 Task: Find connections with filter location Rottweil with filter topic #SEMwith filter profile language English with filter current company HELLA with filter school Cochin University of Science & Technology, Kochi with filter industry Defense and Space Manufacturing with filter service category Cybersecurity with filter keywords title Executive Assistant
Action: Mouse moved to (276, 198)
Screenshot: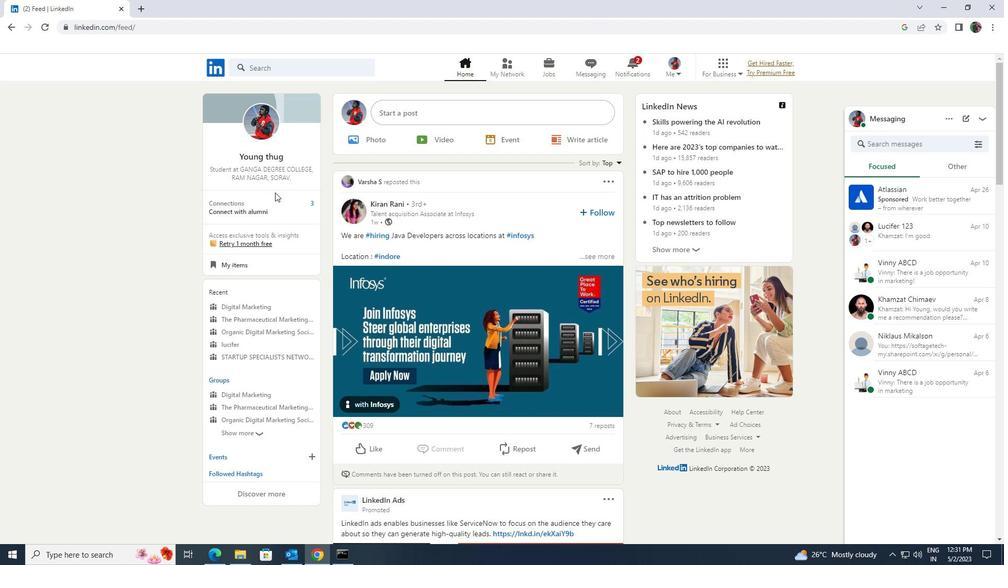 
Action: Mouse pressed left at (276, 198)
Screenshot: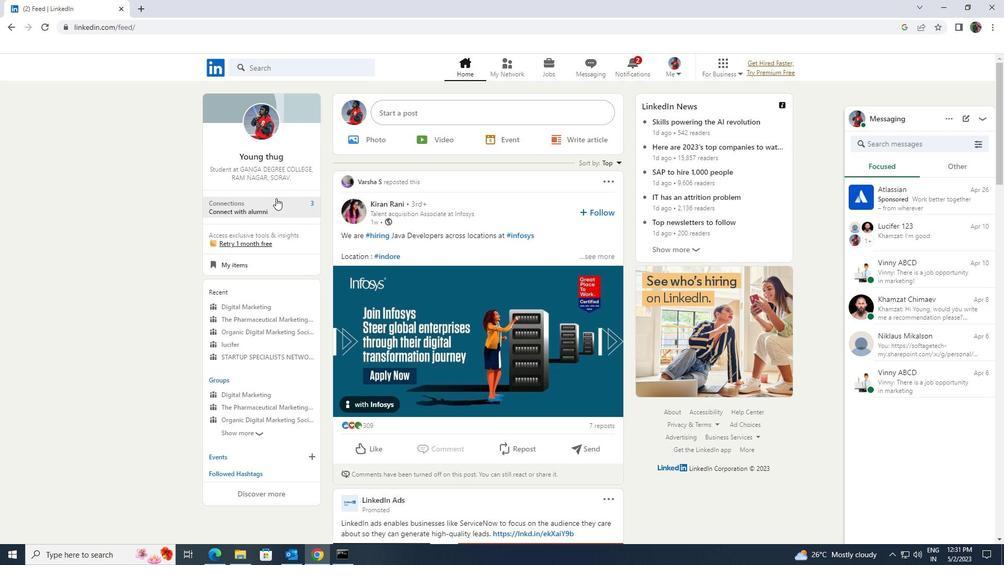 
Action: Mouse moved to (279, 124)
Screenshot: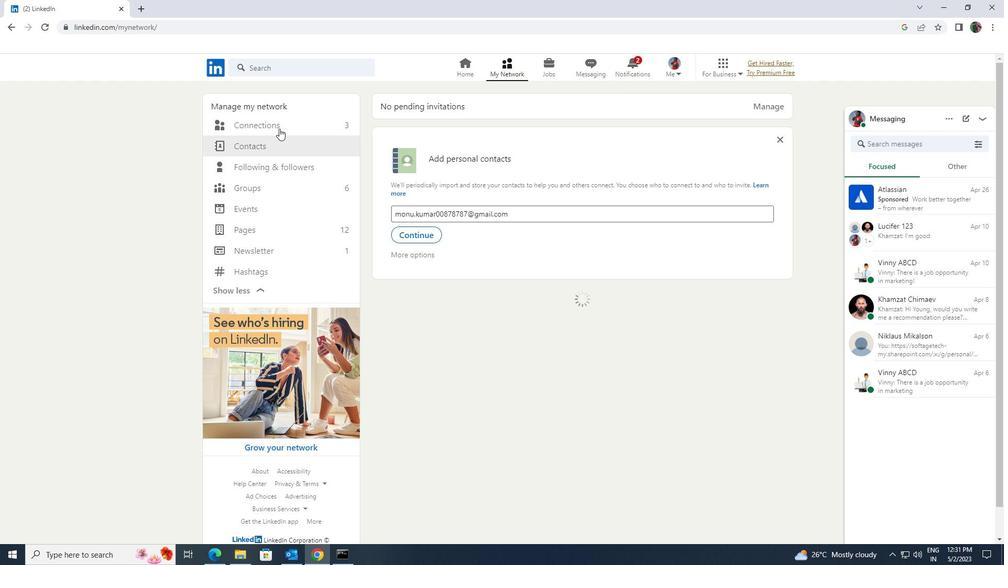 
Action: Mouse pressed left at (279, 124)
Screenshot: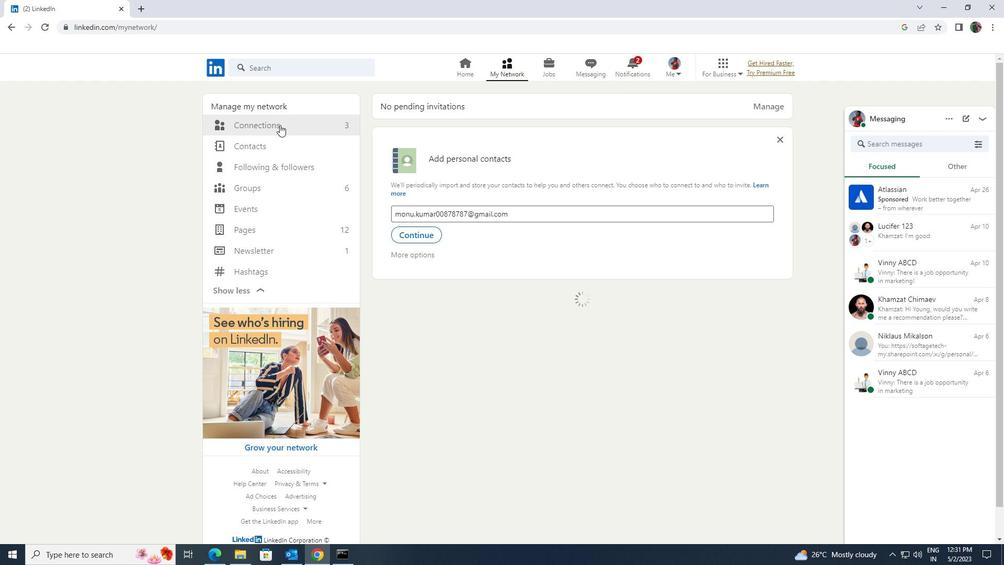 
Action: Mouse moved to (565, 126)
Screenshot: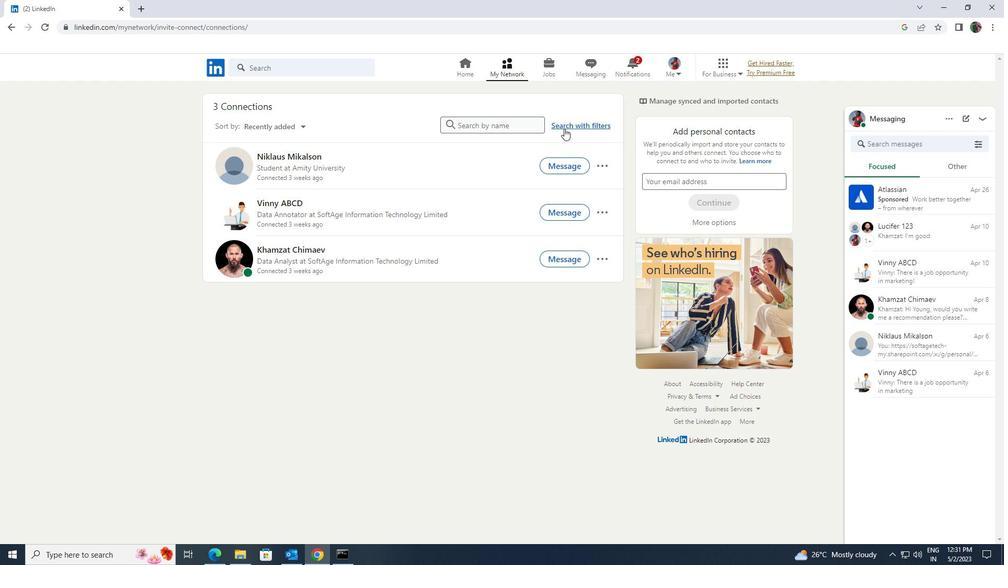 
Action: Mouse pressed left at (565, 126)
Screenshot: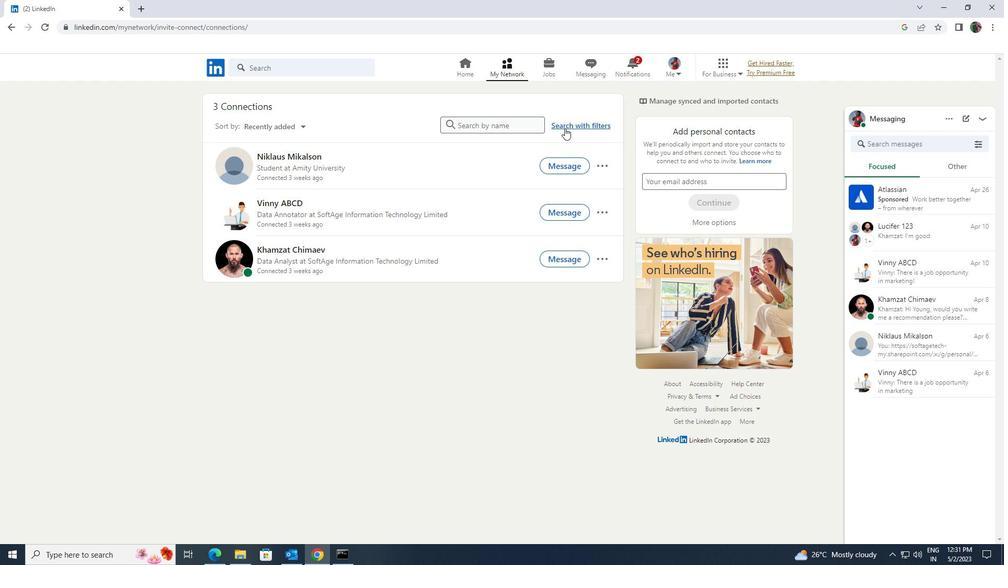 
Action: Mouse moved to (531, 98)
Screenshot: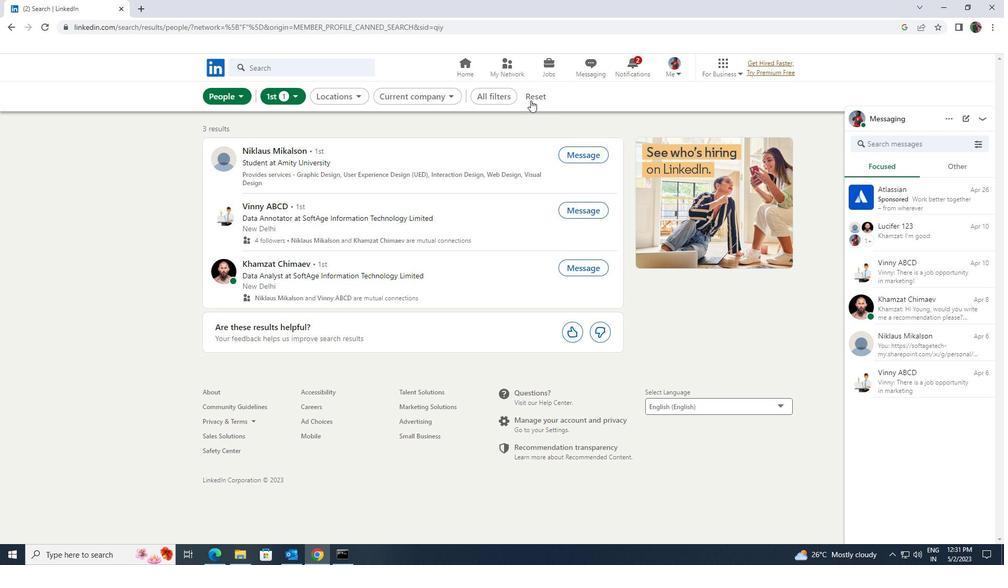 
Action: Mouse pressed left at (531, 98)
Screenshot: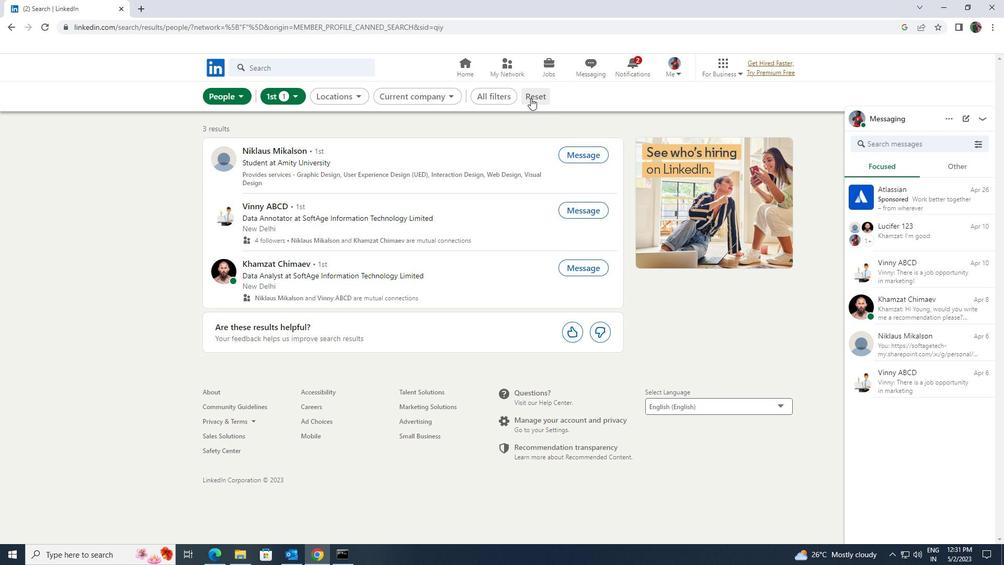 
Action: Mouse moved to (521, 96)
Screenshot: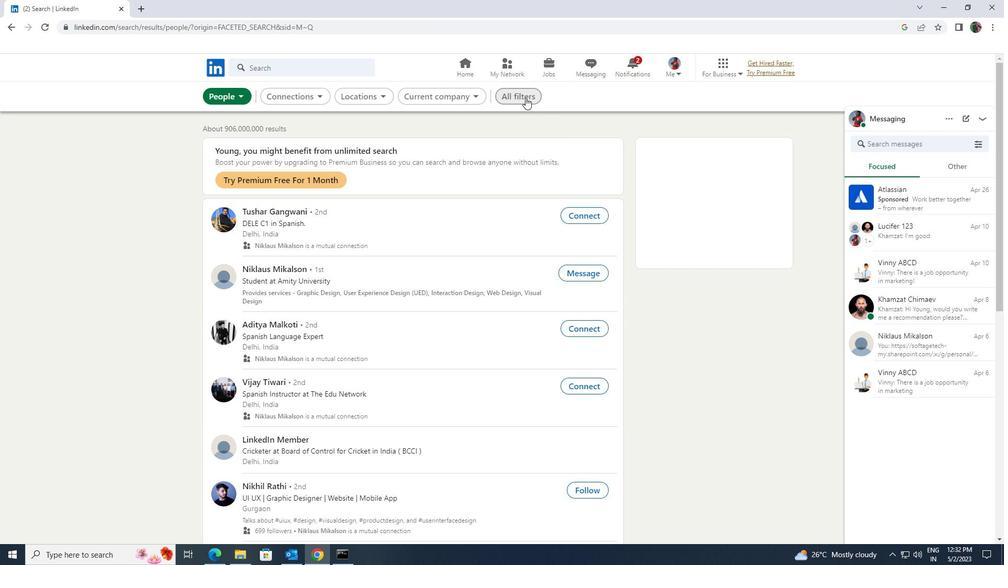 
Action: Mouse pressed left at (521, 96)
Screenshot: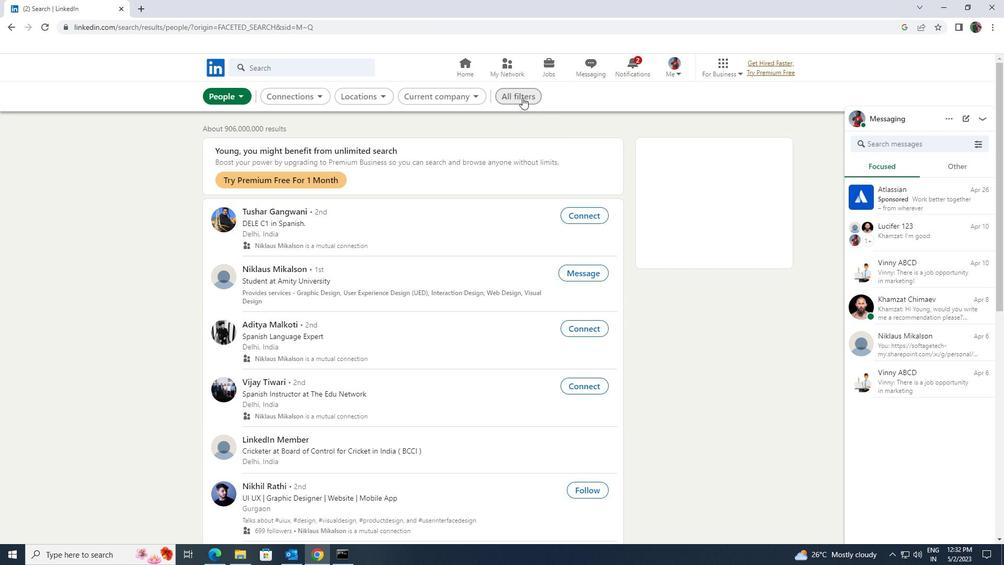 
Action: Mouse moved to (768, 363)
Screenshot: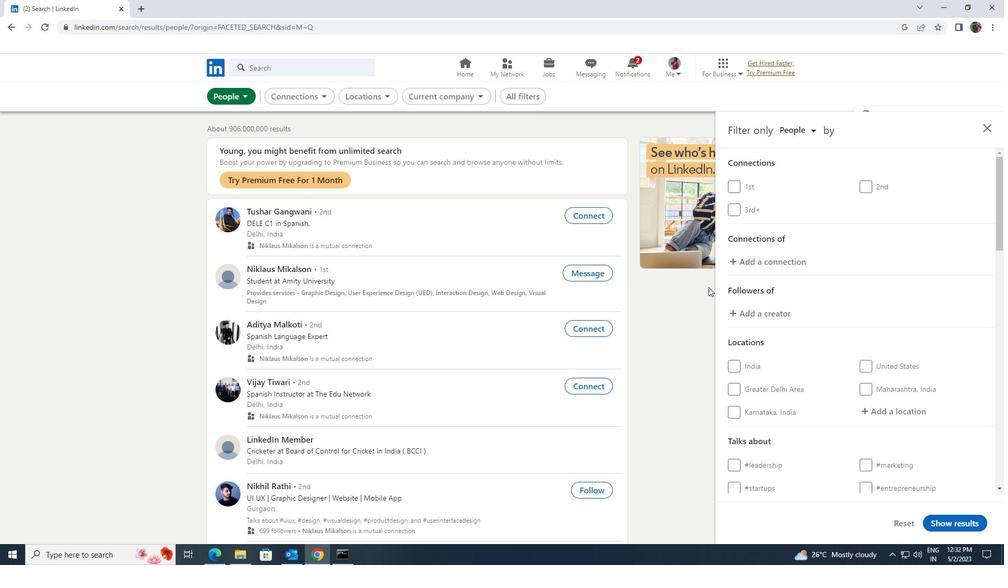 
Action: Mouse scrolled (768, 363) with delta (0, 0)
Screenshot: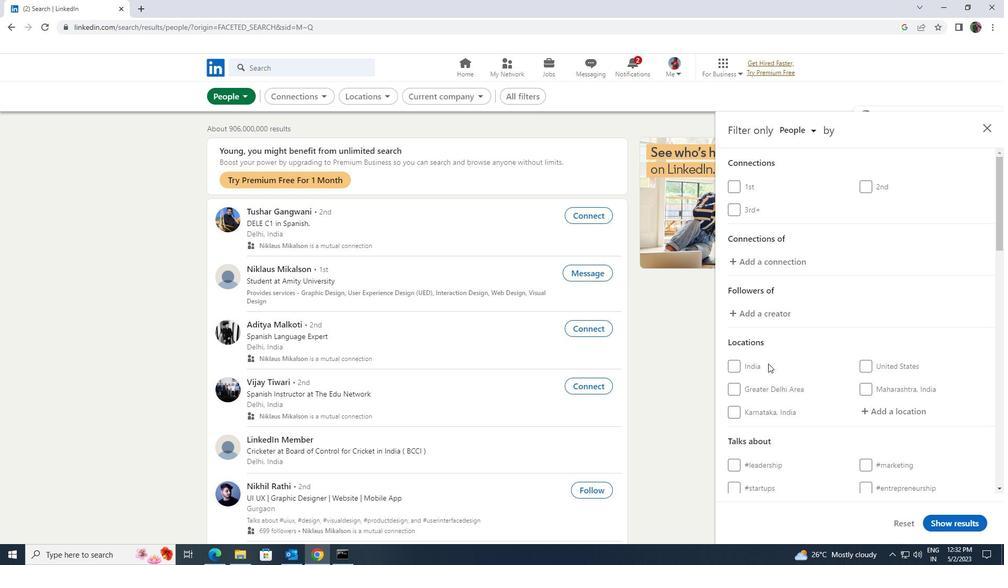 
Action: Mouse scrolled (768, 363) with delta (0, 0)
Screenshot: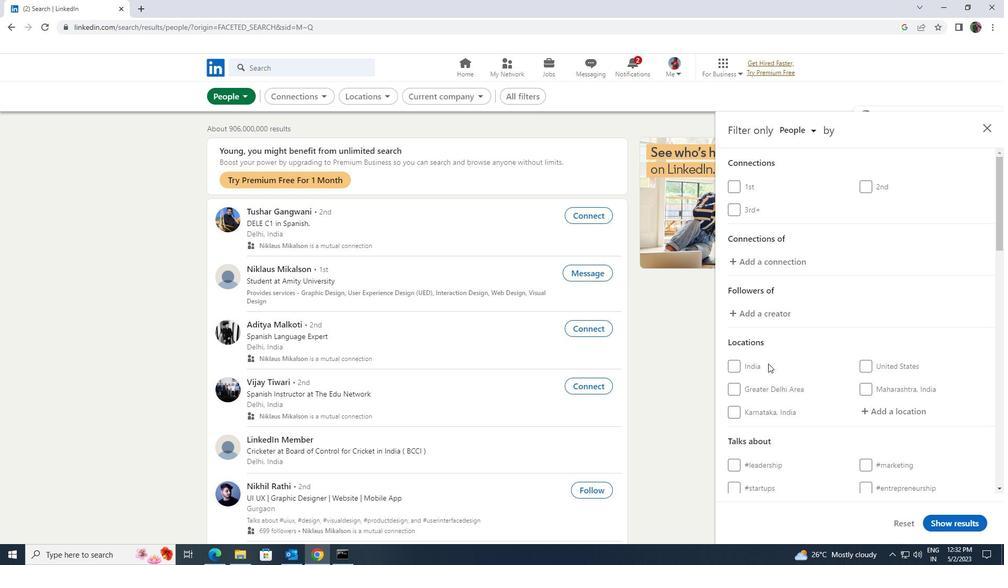 
Action: Mouse moved to (892, 308)
Screenshot: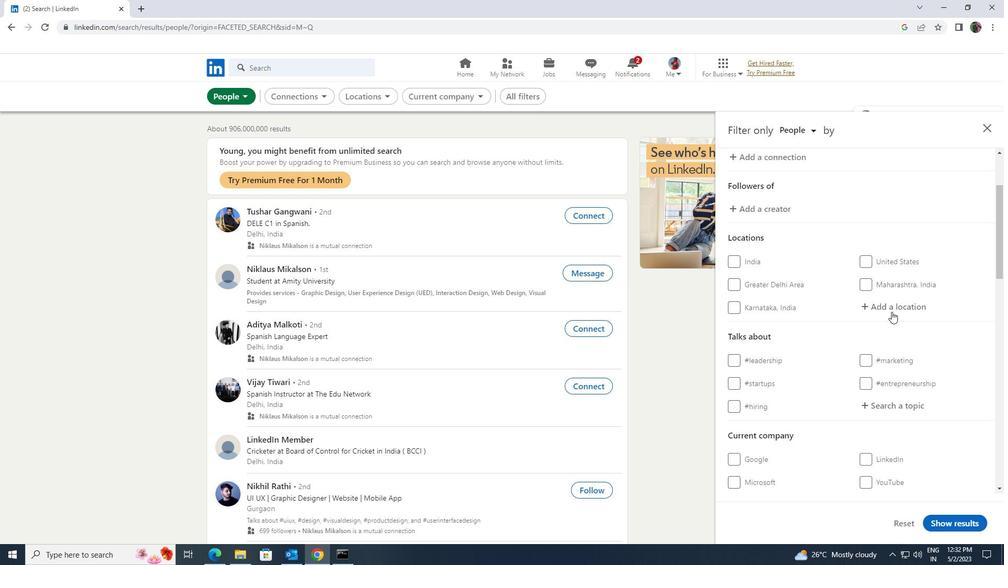 
Action: Mouse pressed left at (892, 308)
Screenshot: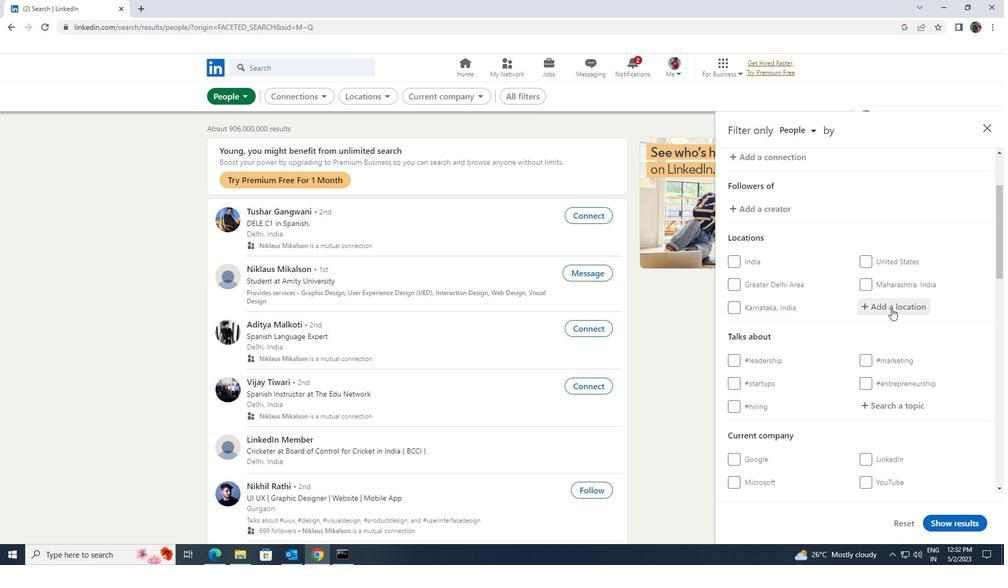 
Action: Key pressed <Key.shift><Key.shift><Key.shift><Key.shift>ROTTEW
Screenshot: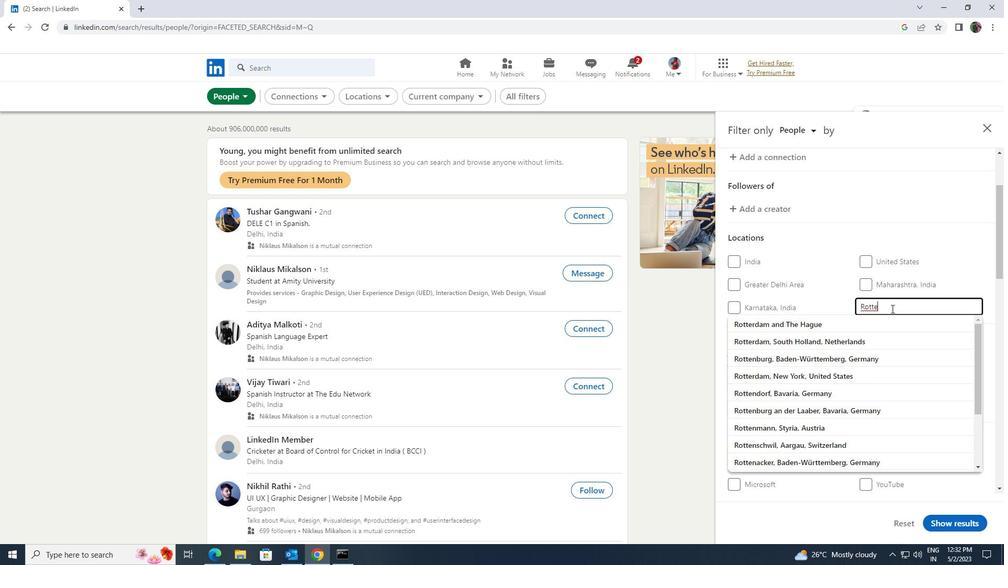 
Action: Mouse moved to (892, 308)
Screenshot: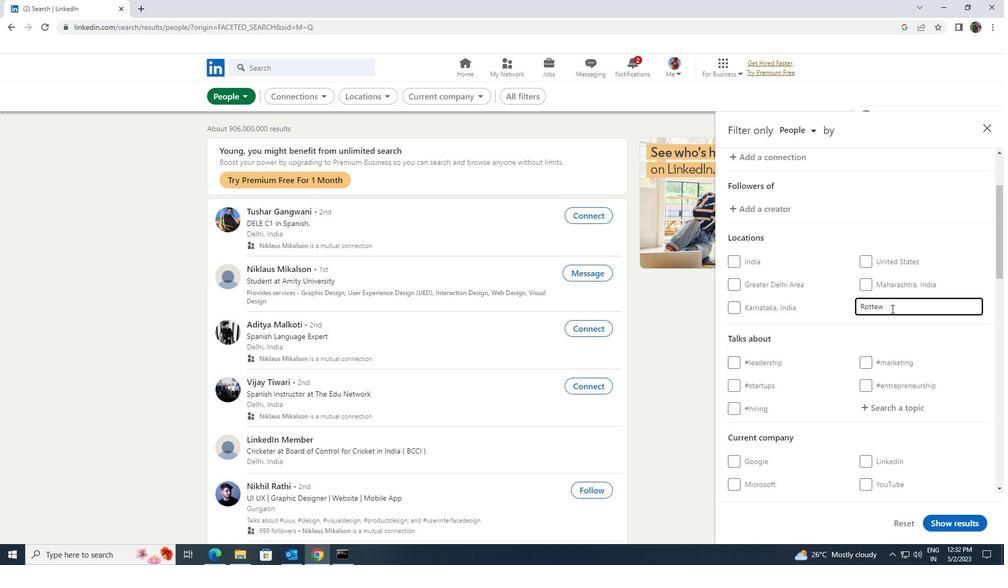 
Action: Key pressed <Key.backspace><Key.backspace>WE
Screenshot: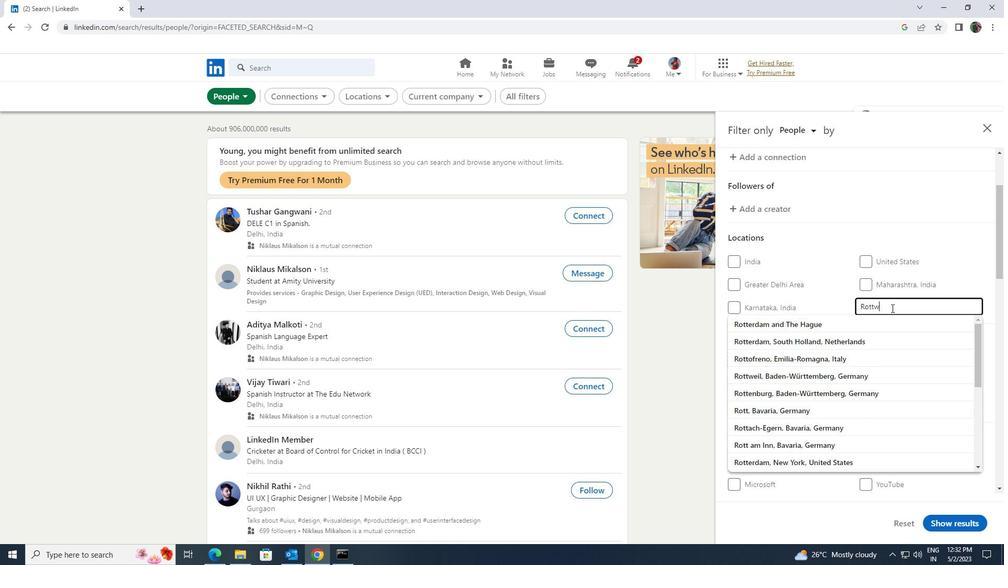
Action: Mouse moved to (882, 318)
Screenshot: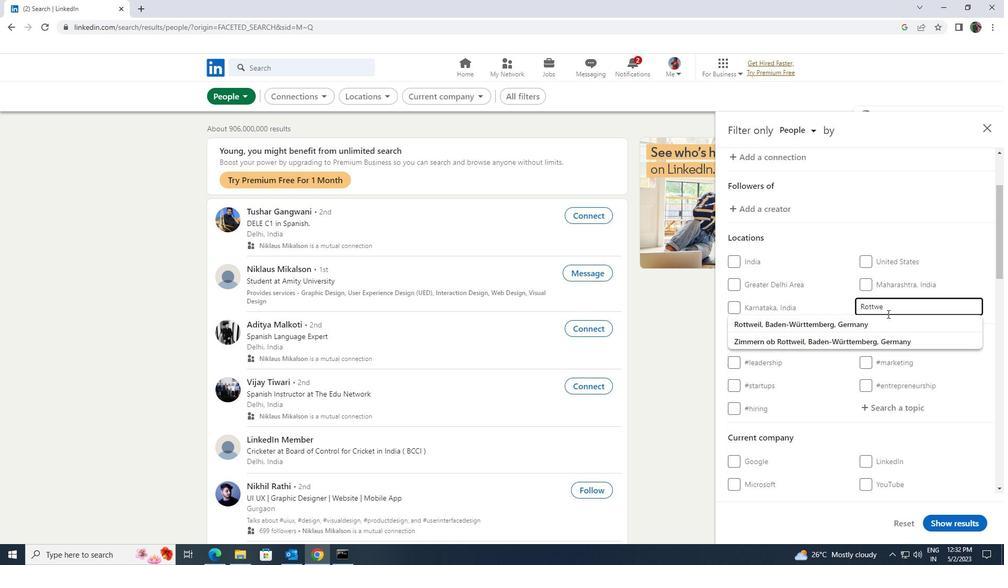 
Action: Mouse pressed left at (882, 318)
Screenshot: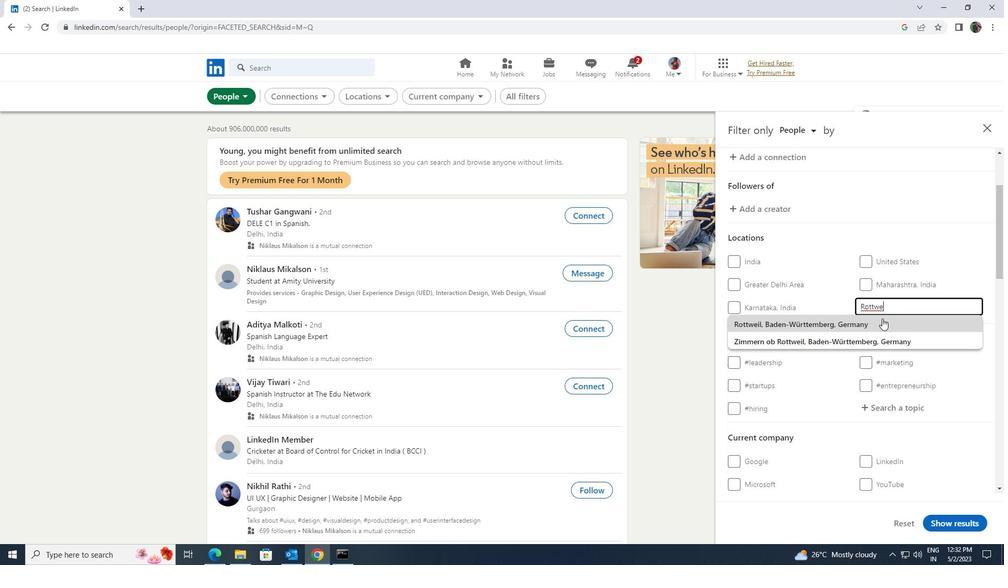 
Action: Mouse scrolled (882, 318) with delta (0, 0)
Screenshot: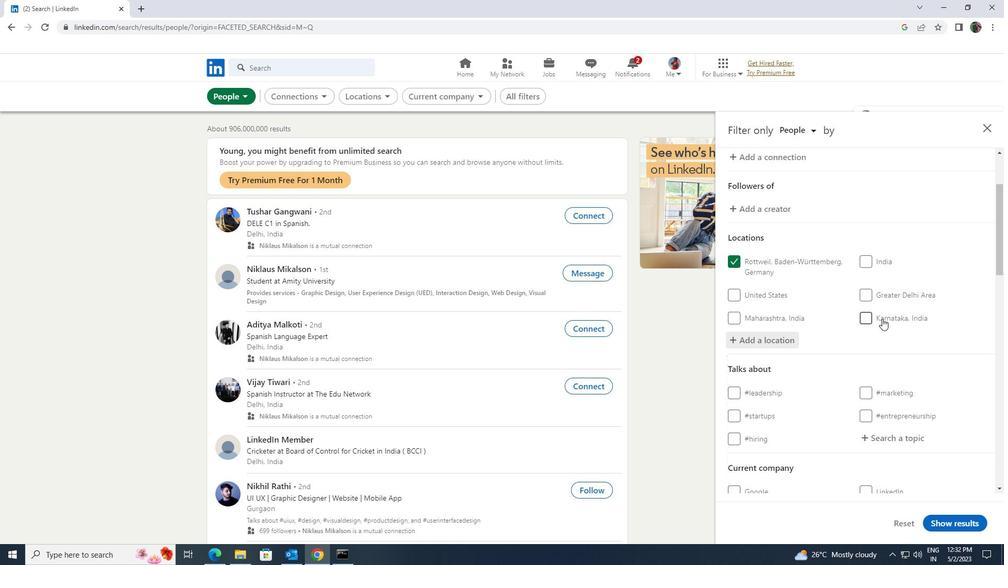 
Action: Mouse scrolled (882, 318) with delta (0, 0)
Screenshot: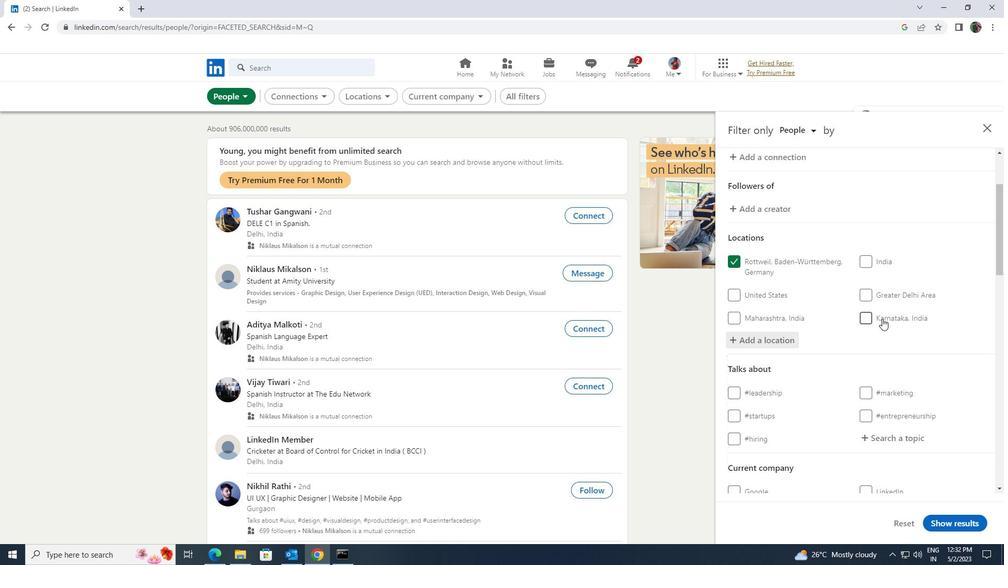 
Action: Mouse moved to (887, 328)
Screenshot: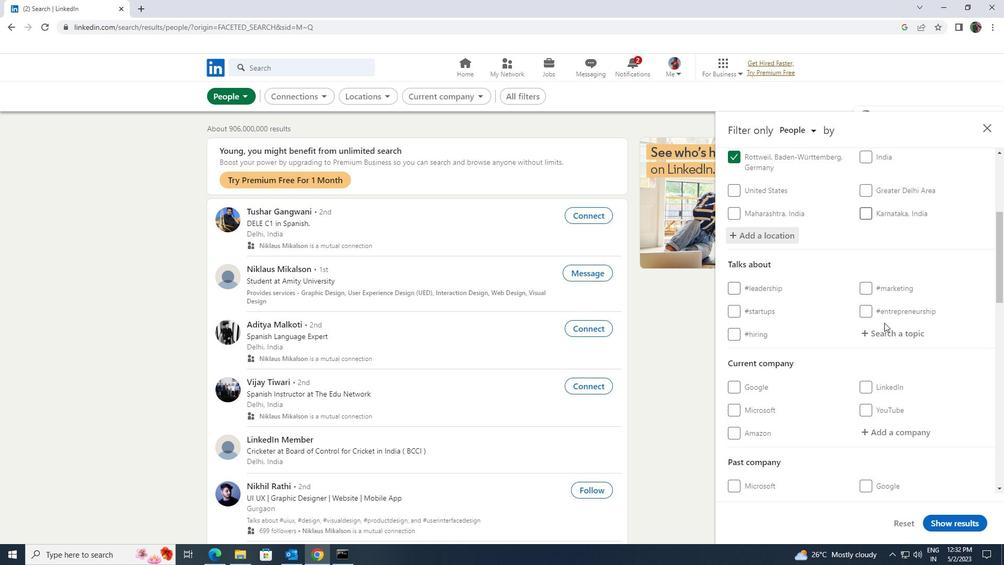 
Action: Mouse pressed left at (887, 328)
Screenshot: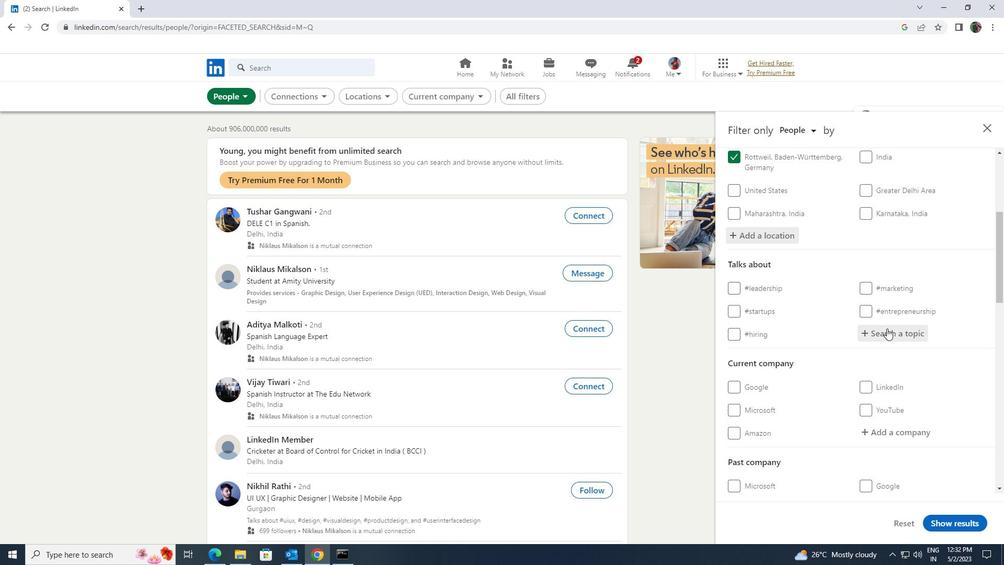 
Action: Key pressed <Key.shift>SEM
Screenshot: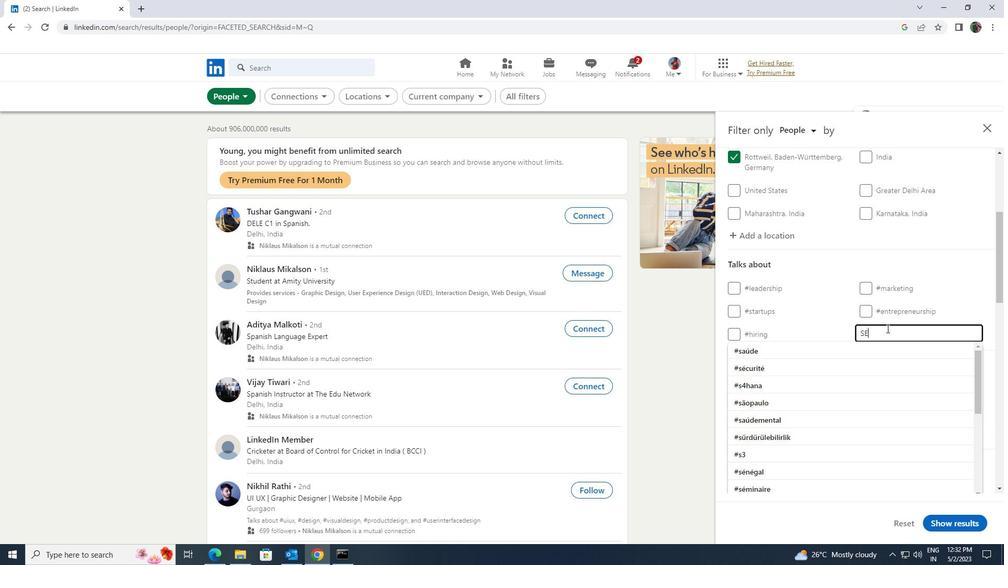 
Action: Mouse moved to (875, 344)
Screenshot: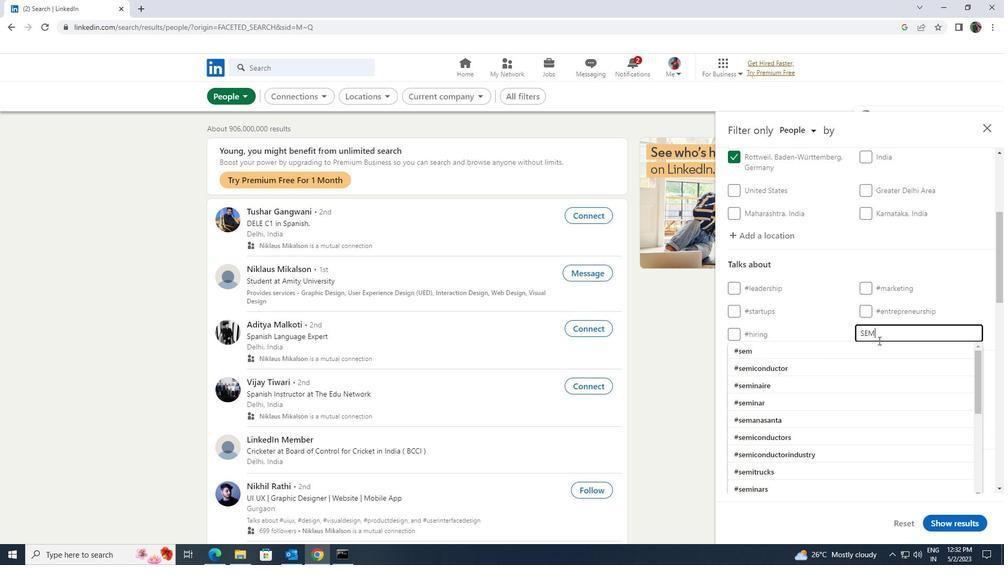 
Action: Mouse pressed left at (875, 344)
Screenshot: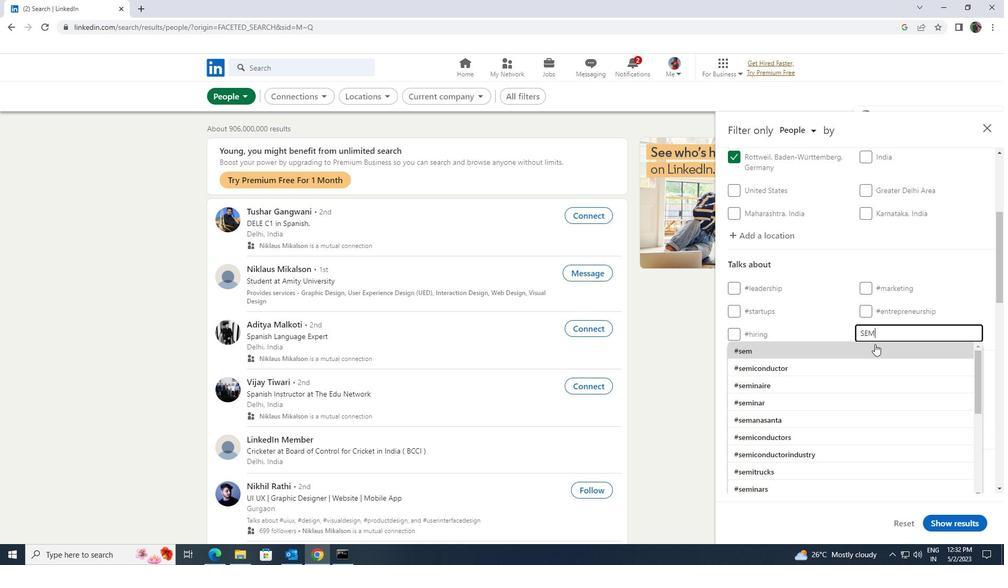 
Action: Mouse scrolled (875, 343) with delta (0, 0)
Screenshot: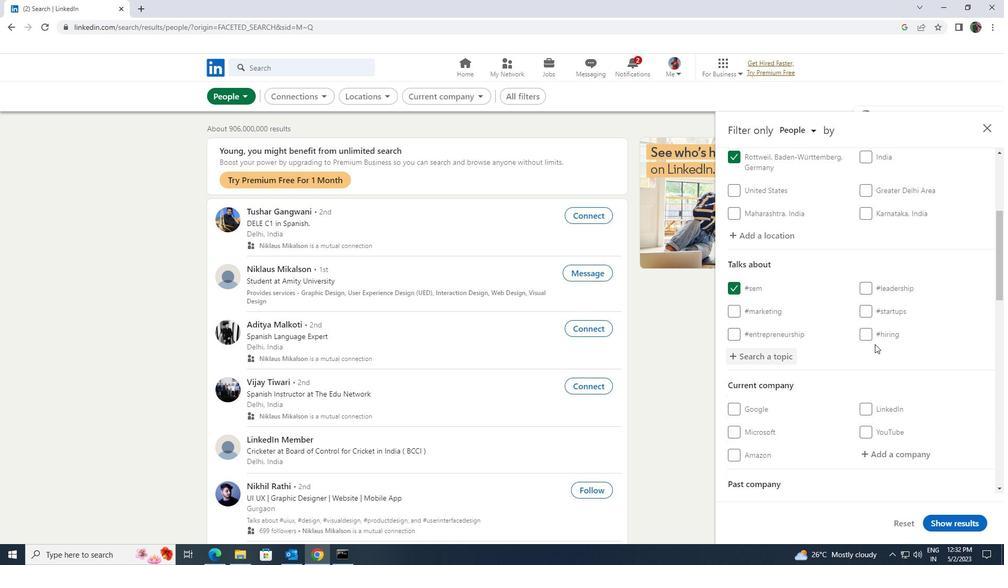 
Action: Mouse scrolled (875, 343) with delta (0, 0)
Screenshot: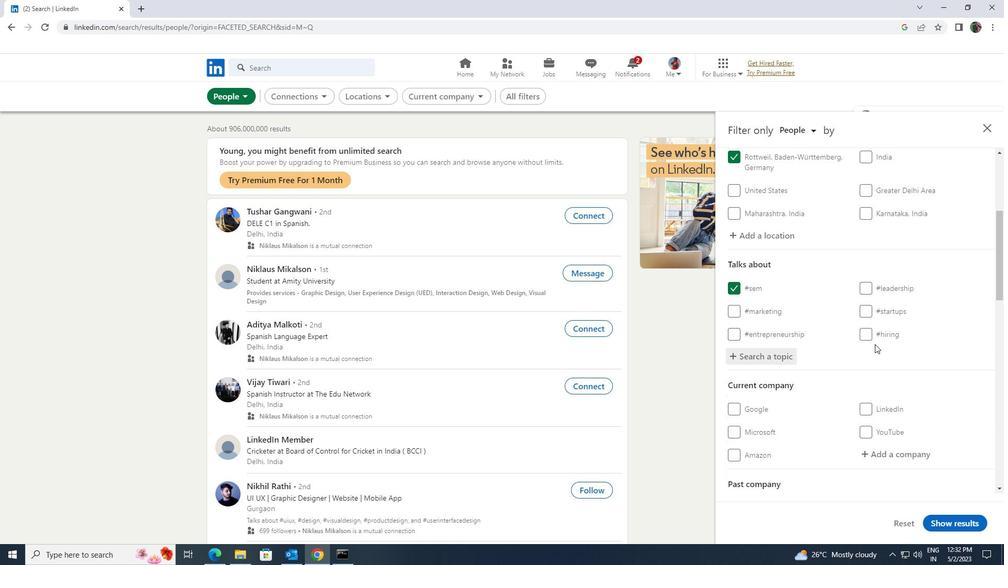 
Action: Mouse scrolled (875, 343) with delta (0, 0)
Screenshot: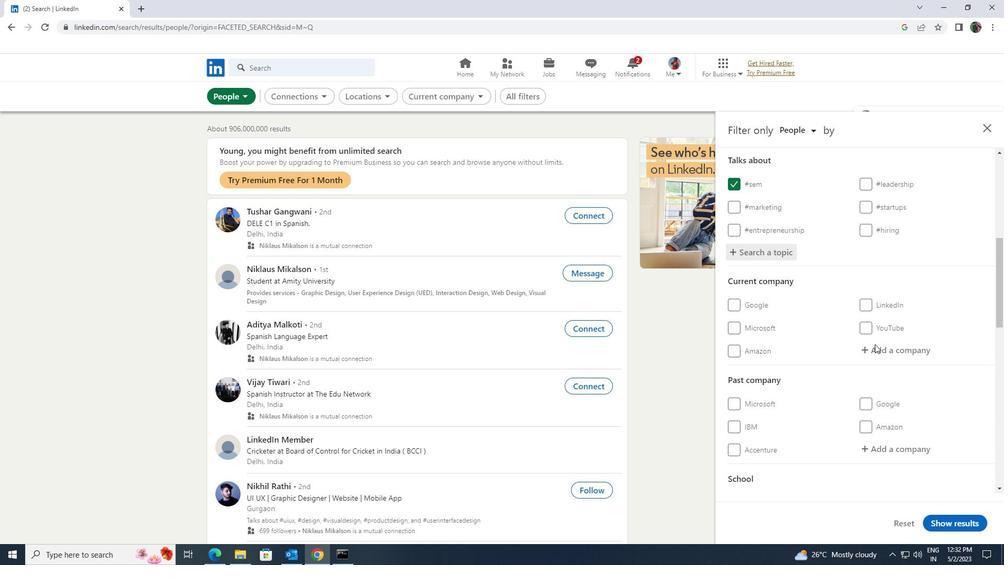 
Action: Mouse scrolled (875, 343) with delta (0, 0)
Screenshot: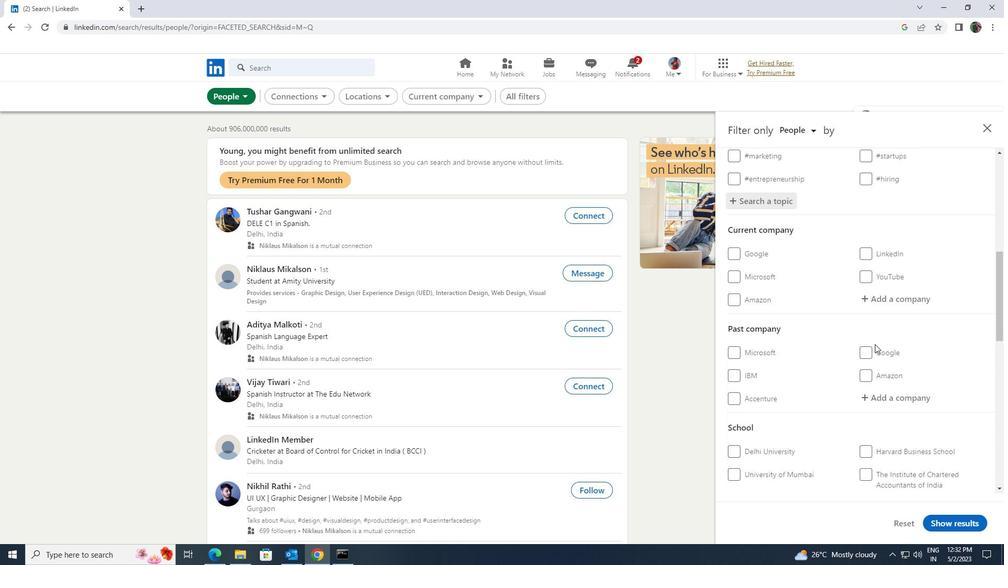 
Action: Mouse scrolled (875, 343) with delta (0, 0)
Screenshot: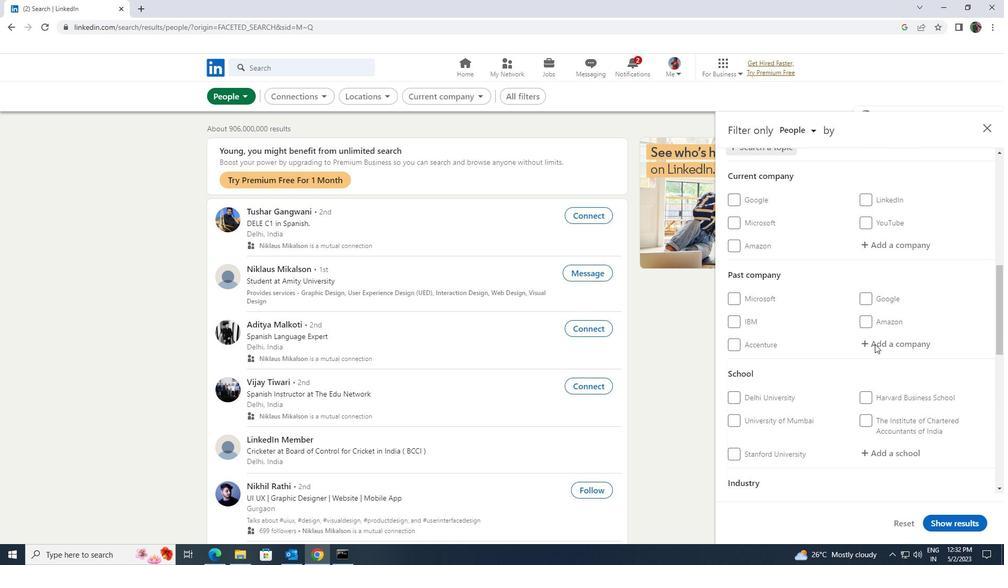 
Action: Mouse scrolled (875, 343) with delta (0, 0)
Screenshot: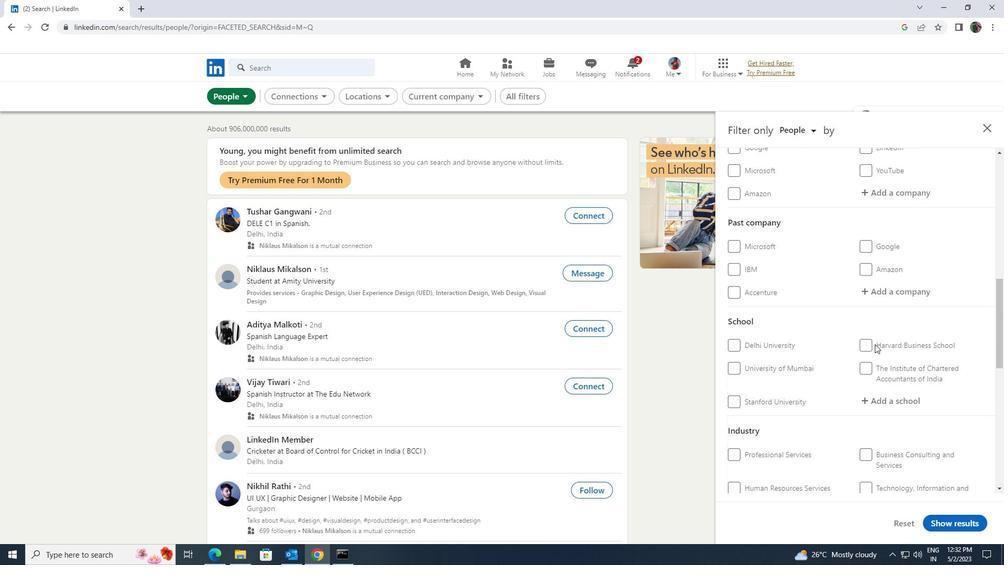 
Action: Mouse scrolled (875, 343) with delta (0, 0)
Screenshot: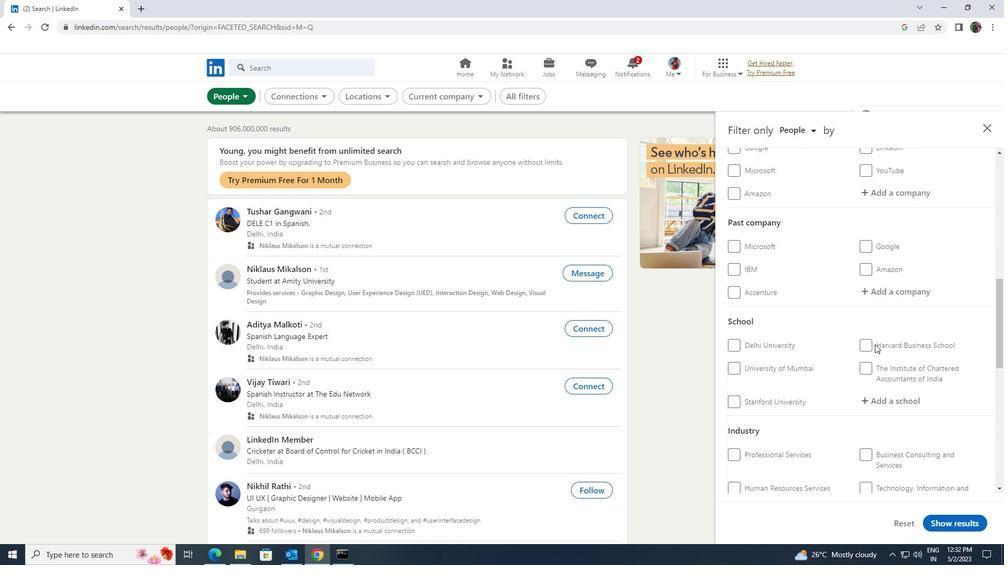 
Action: Mouse scrolled (875, 343) with delta (0, 0)
Screenshot: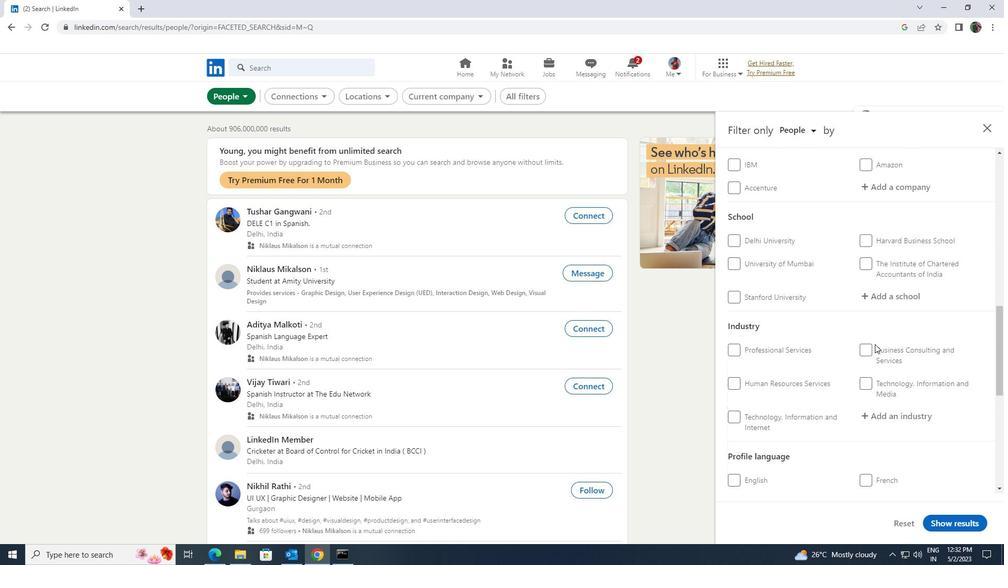 
Action: Mouse moved to (735, 426)
Screenshot: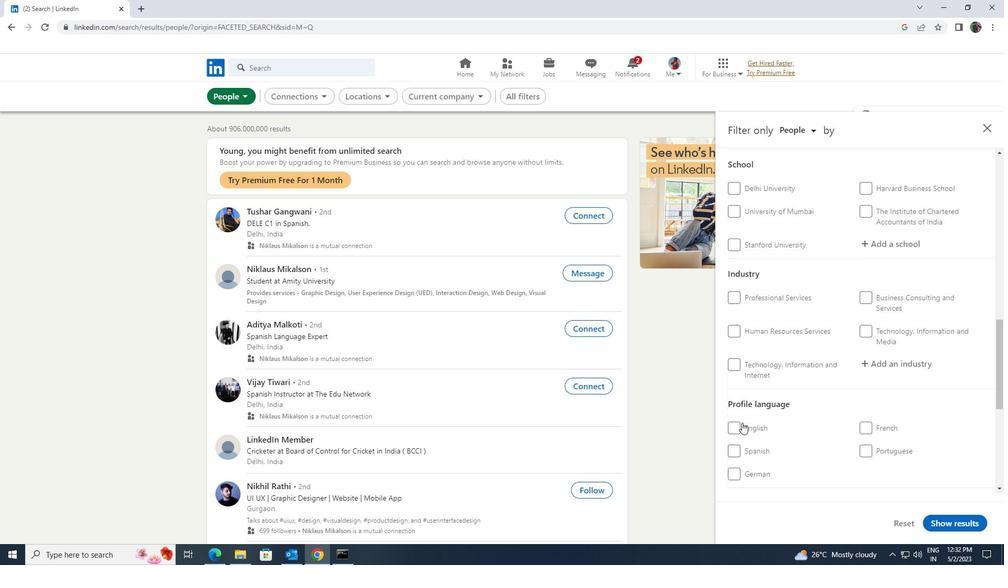 
Action: Mouse pressed left at (735, 426)
Screenshot: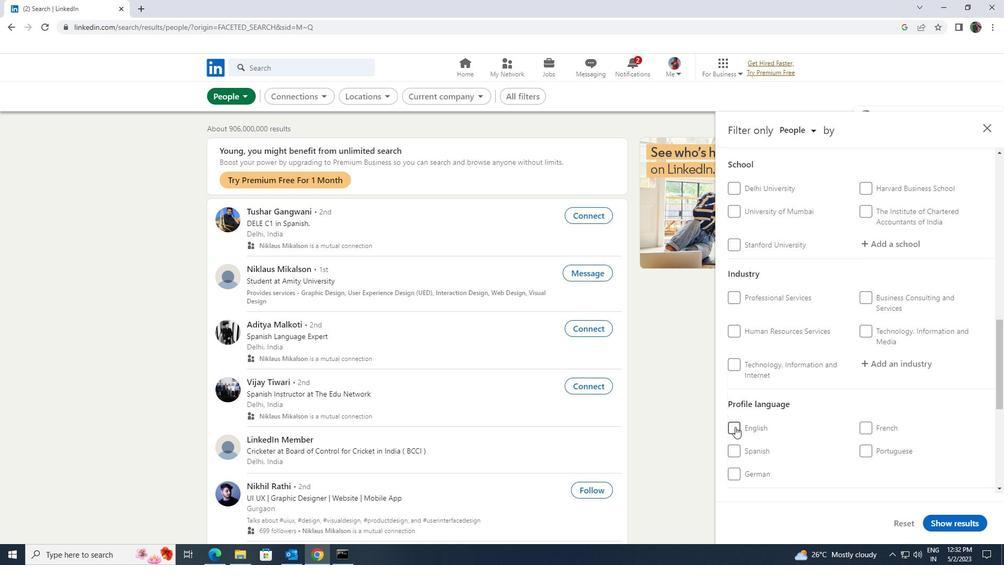 
Action: Mouse moved to (866, 416)
Screenshot: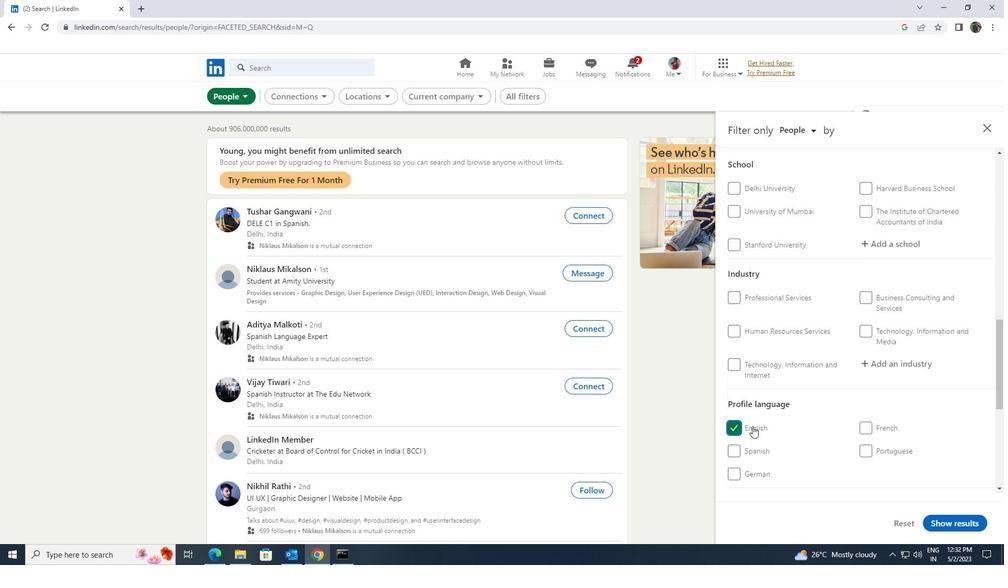 
Action: Mouse scrolled (866, 416) with delta (0, 0)
Screenshot: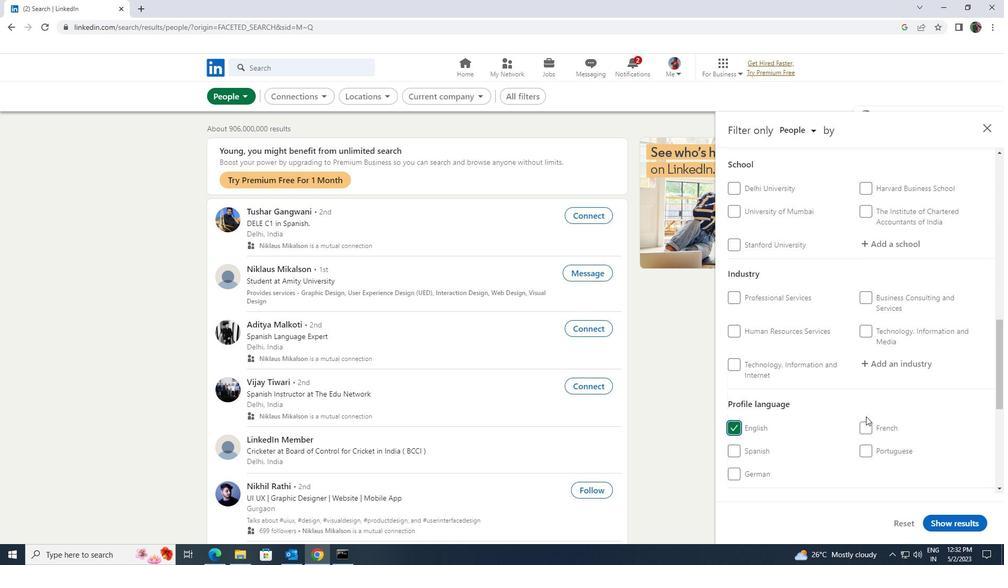
Action: Mouse scrolled (866, 416) with delta (0, 0)
Screenshot: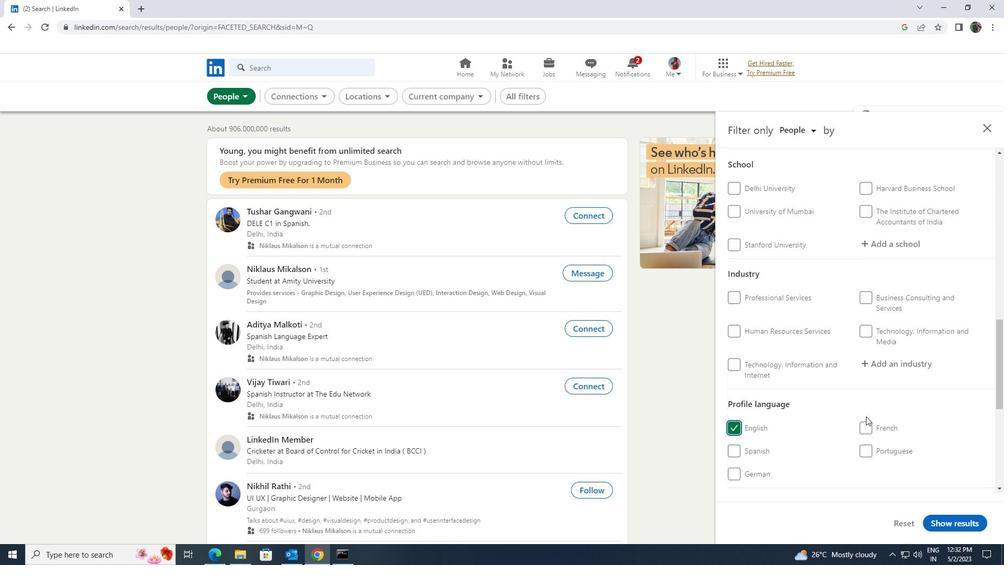 
Action: Mouse scrolled (866, 416) with delta (0, 0)
Screenshot: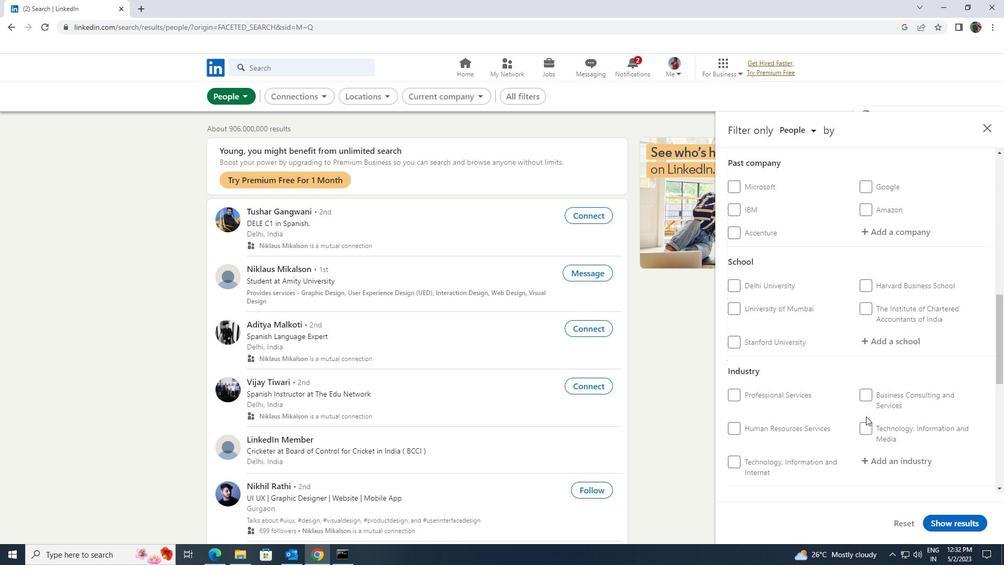 
Action: Mouse scrolled (866, 416) with delta (0, 0)
Screenshot: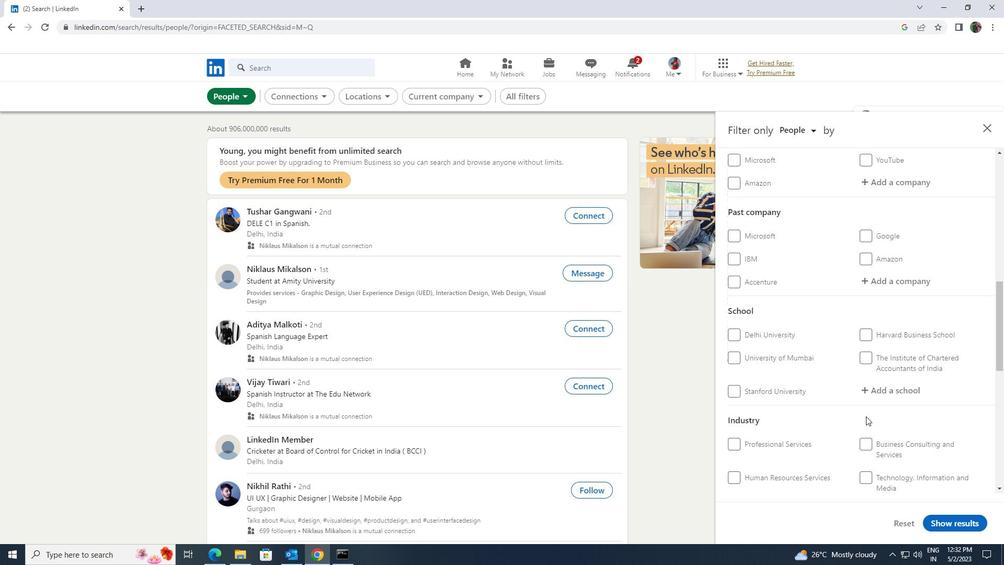 
Action: Mouse scrolled (866, 416) with delta (0, 0)
Screenshot: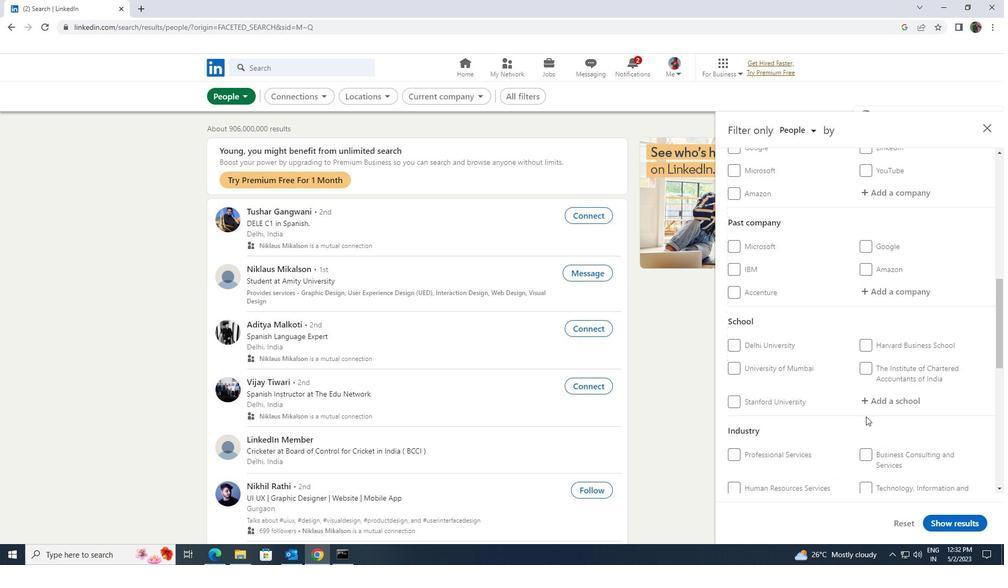 
Action: Mouse scrolled (866, 416) with delta (0, 0)
Screenshot: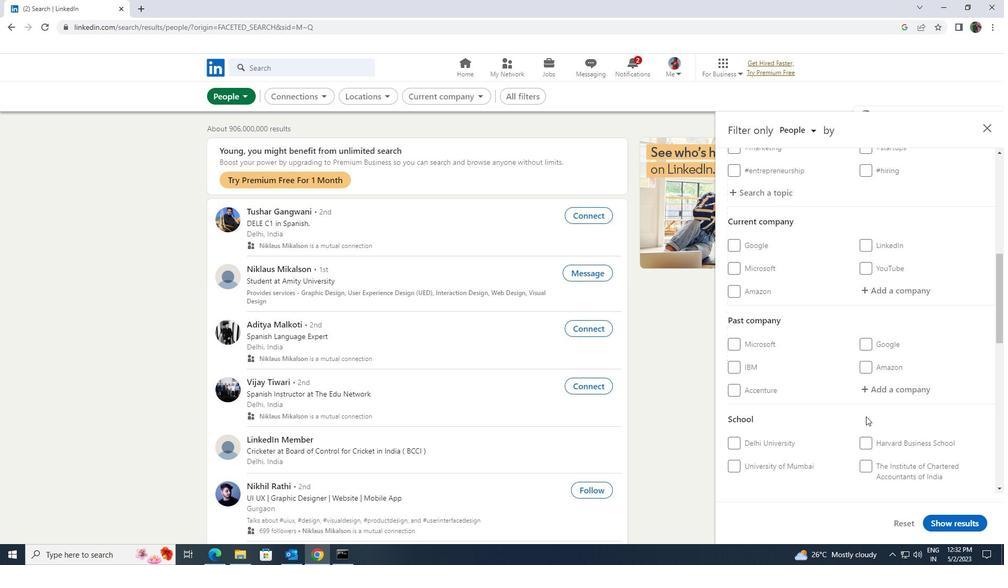 
Action: Mouse scrolled (866, 416) with delta (0, 0)
Screenshot: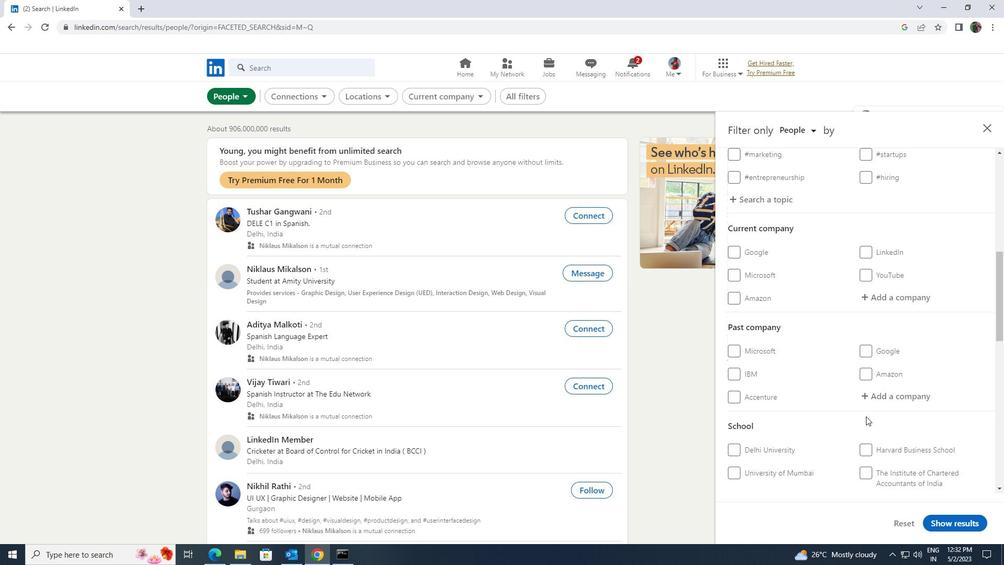 
Action: Mouse moved to (865, 399)
Screenshot: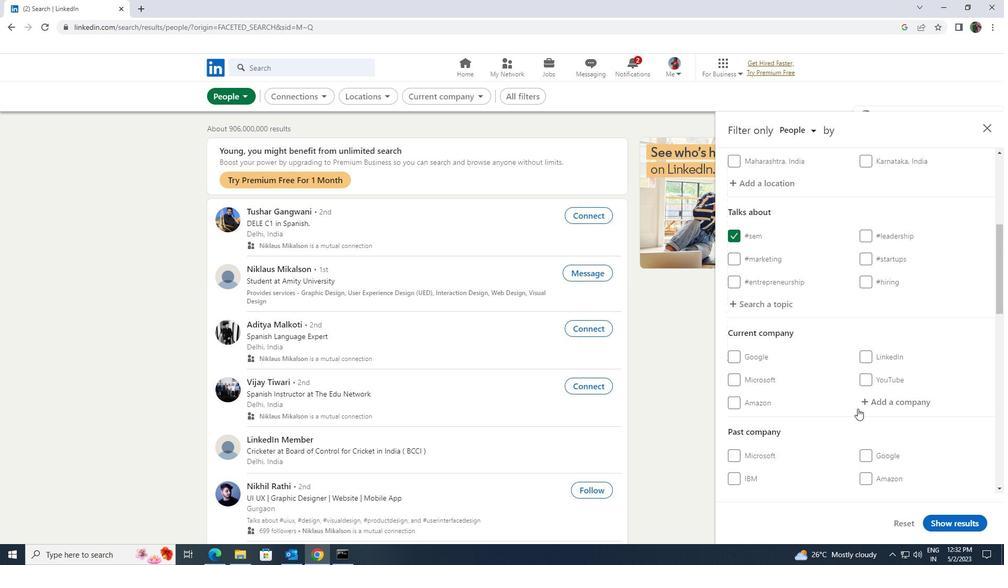 
Action: Mouse pressed left at (865, 399)
Screenshot: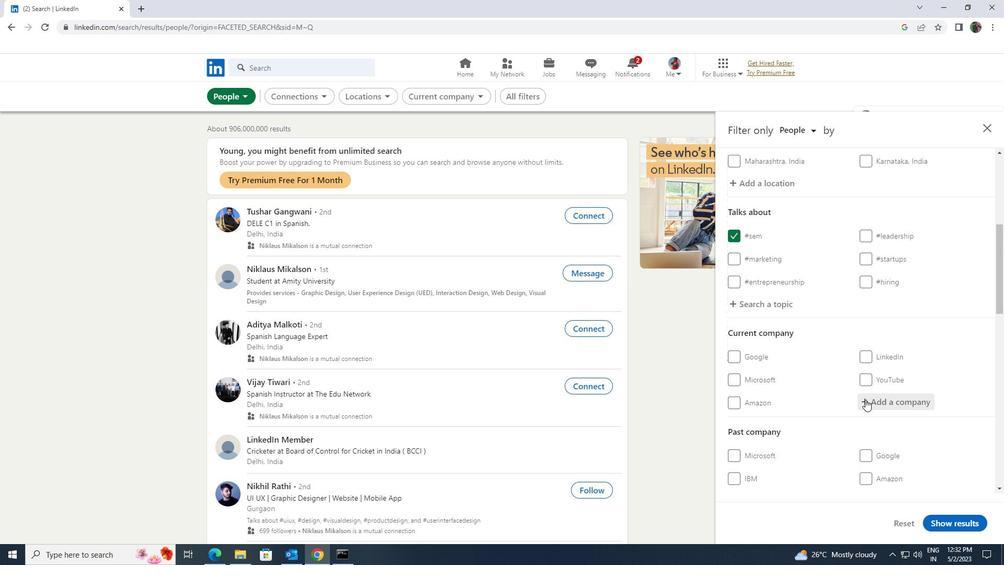 
Action: Key pressed <Key.shift>HELLA
Screenshot: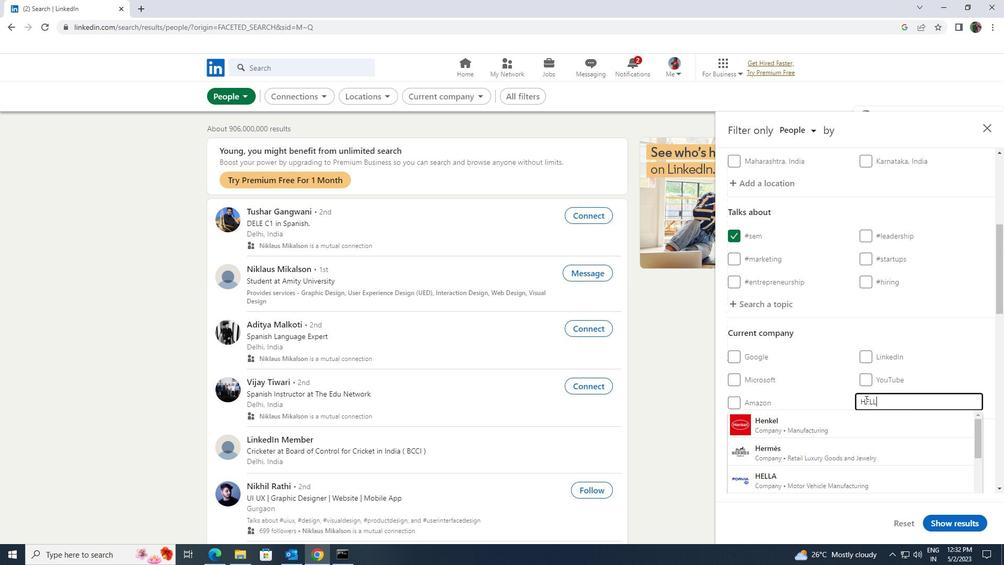 
Action: Mouse moved to (863, 414)
Screenshot: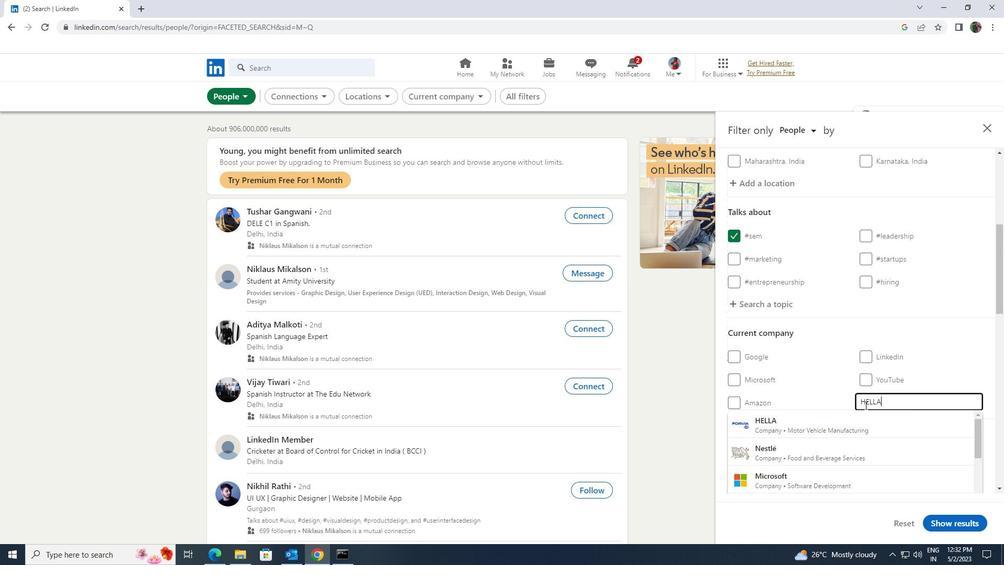 
Action: Mouse pressed left at (863, 414)
Screenshot: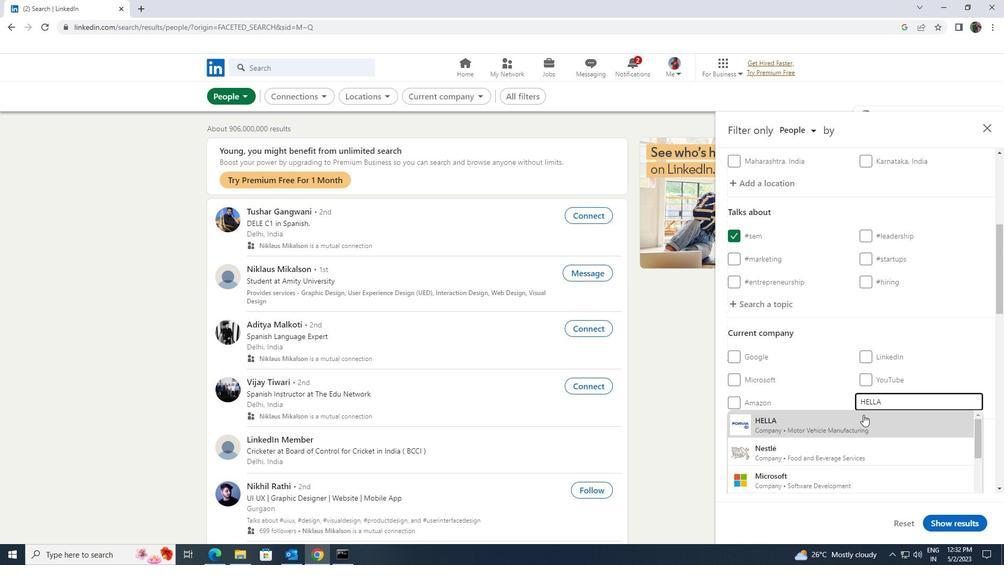 
Action: Mouse scrolled (863, 414) with delta (0, 0)
Screenshot: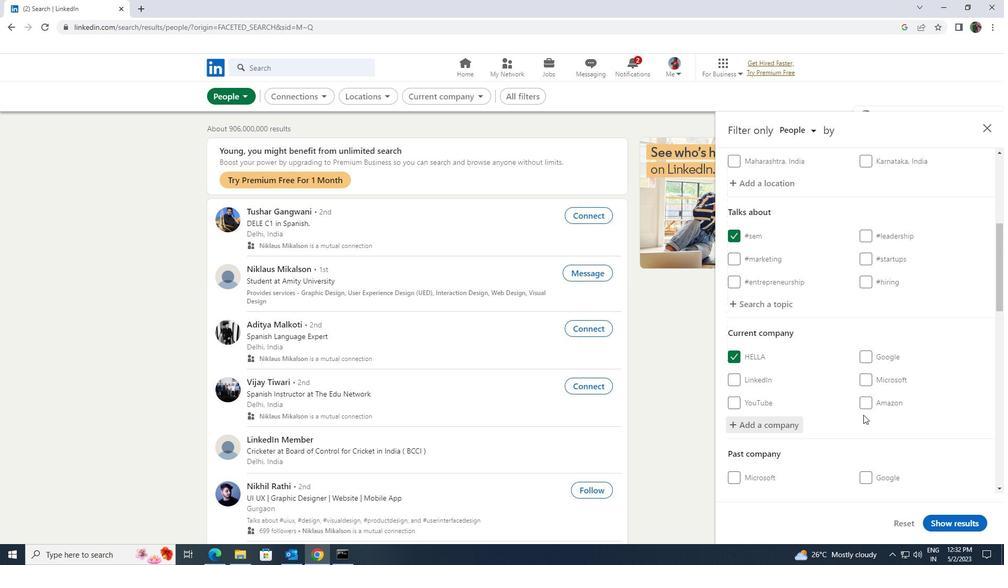 
Action: Mouse scrolled (863, 414) with delta (0, 0)
Screenshot: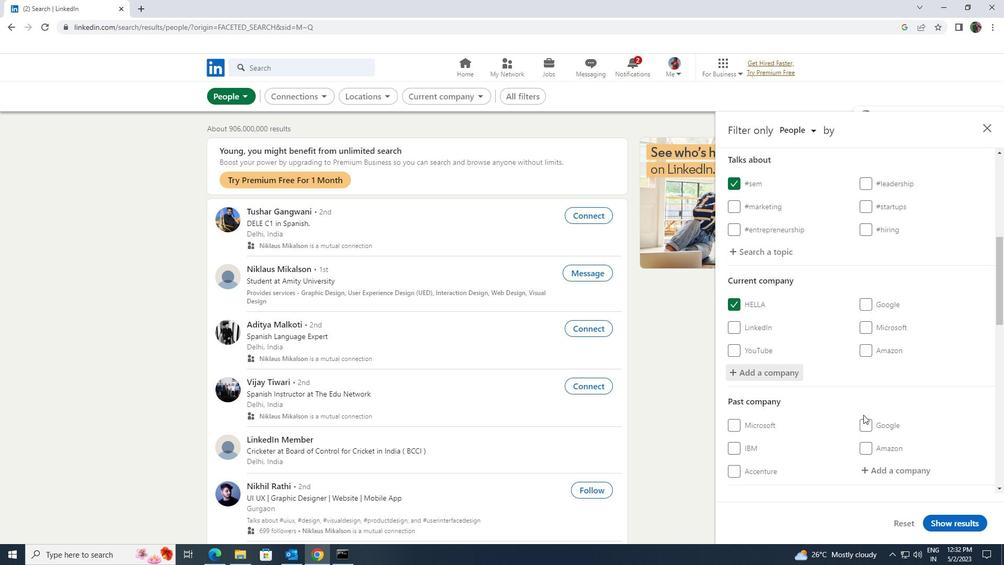 
Action: Mouse scrolled (863, 414) with delta (0, 0)
Screenshot: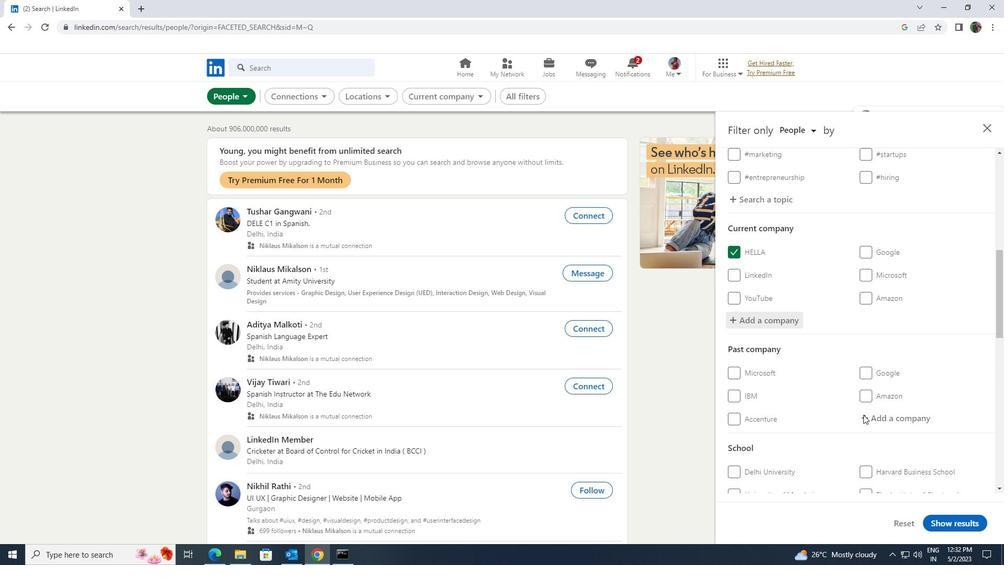 
Action: Mouse scrolled (863, 414) with delta (0, 0)
Screenshot: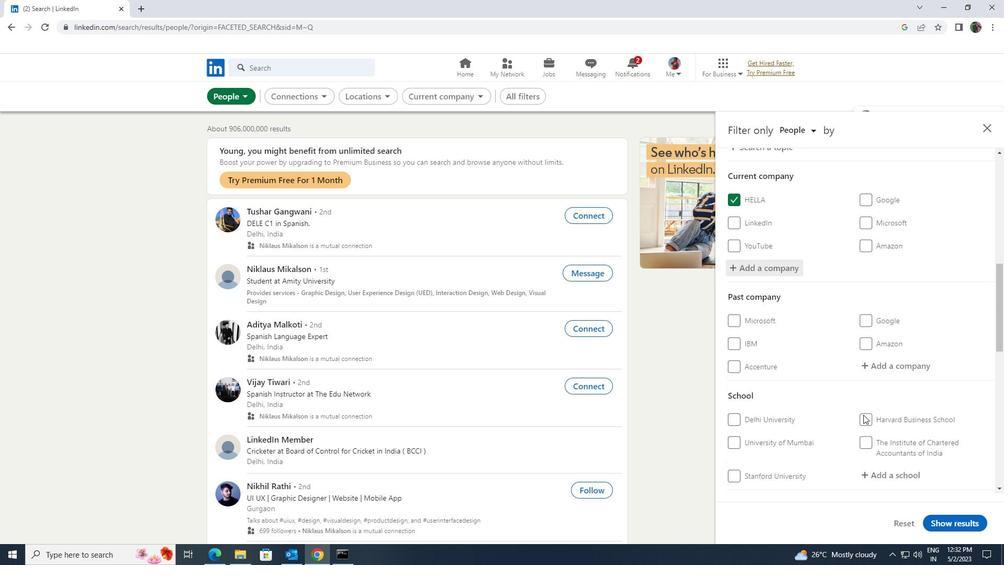 
Action: Mouse moved to (862, 420)
Screenshot: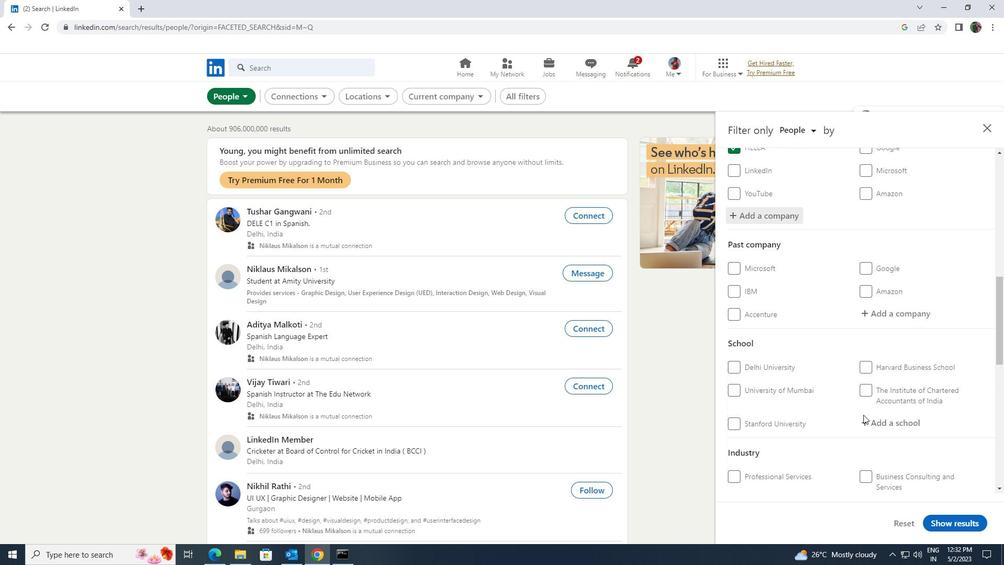 
Action: Mouse pressed left at (862, 420)
Screenshot: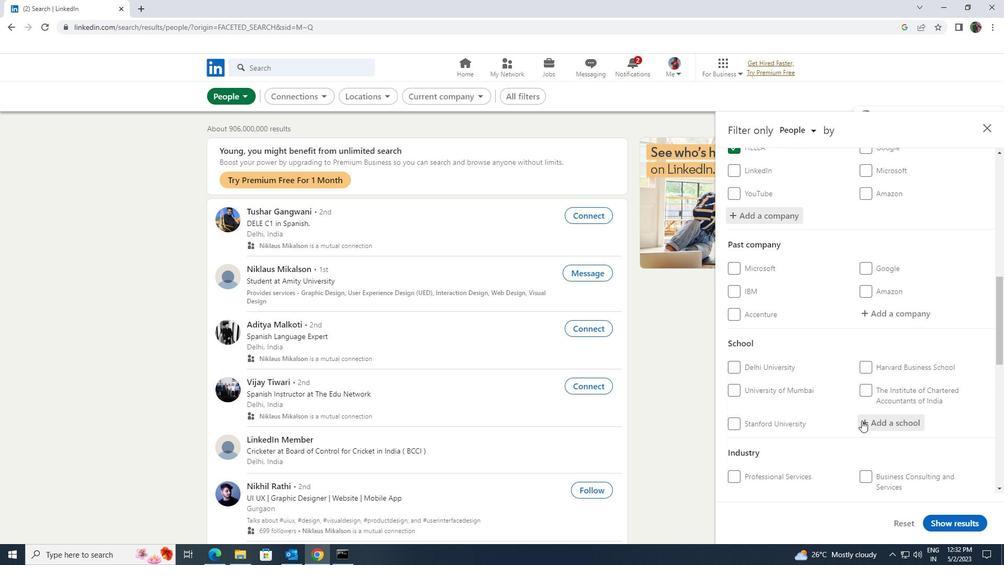 
Action: Key pressed <Key.shift><Key.shift><Key.shift><Key.shift><Key.shift><Key.shift><Key.shift><Key.shift><Key.shift>CO<Key.shift>CHIN
Screenshot: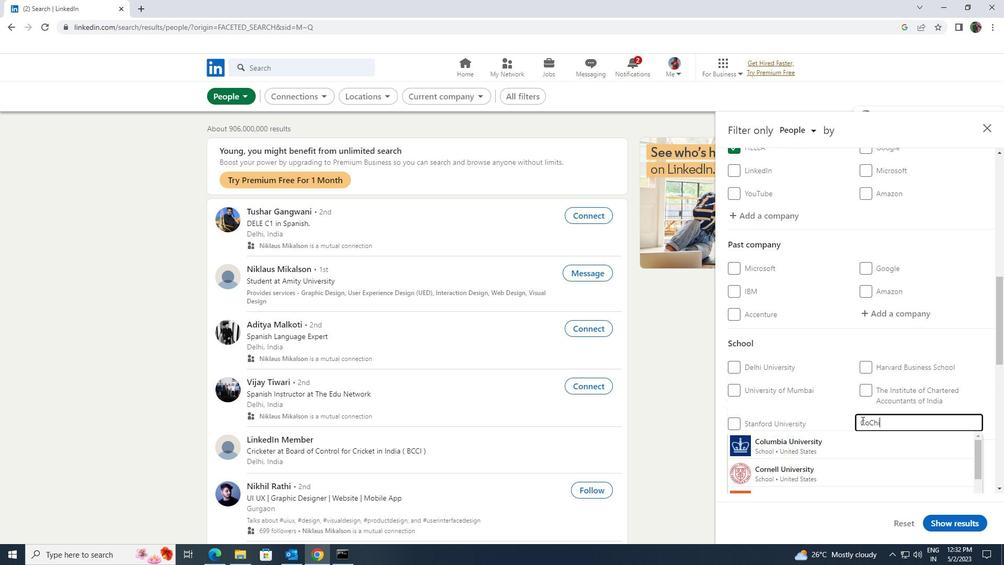 
Action: Mouse moved to (861, 435)
Screenshot: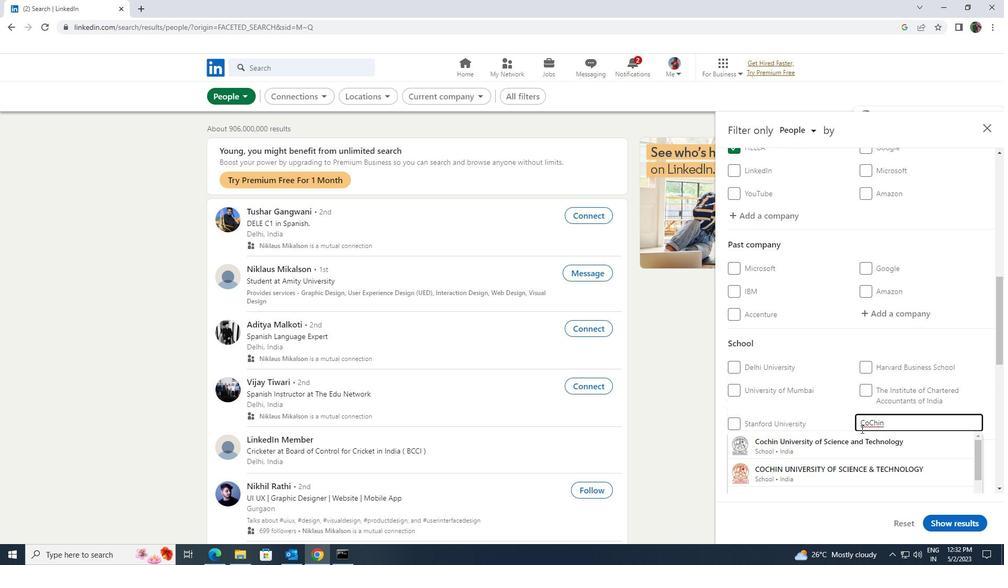 
Action: Mouse pressed left at (861, 435)
Screenshot: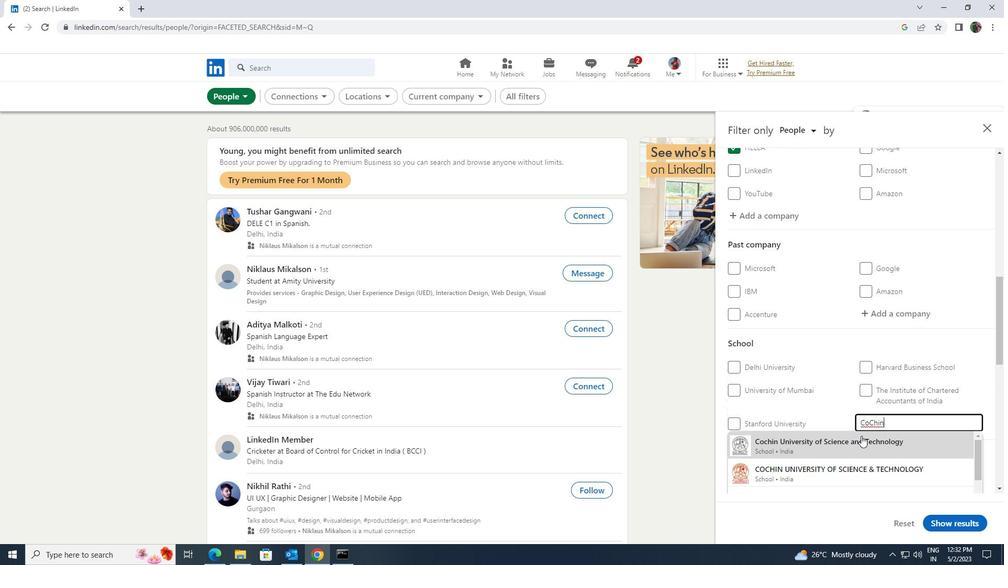 
Action: Mouse scrolled (861, 435) with delta (0, 0)
Screenshot: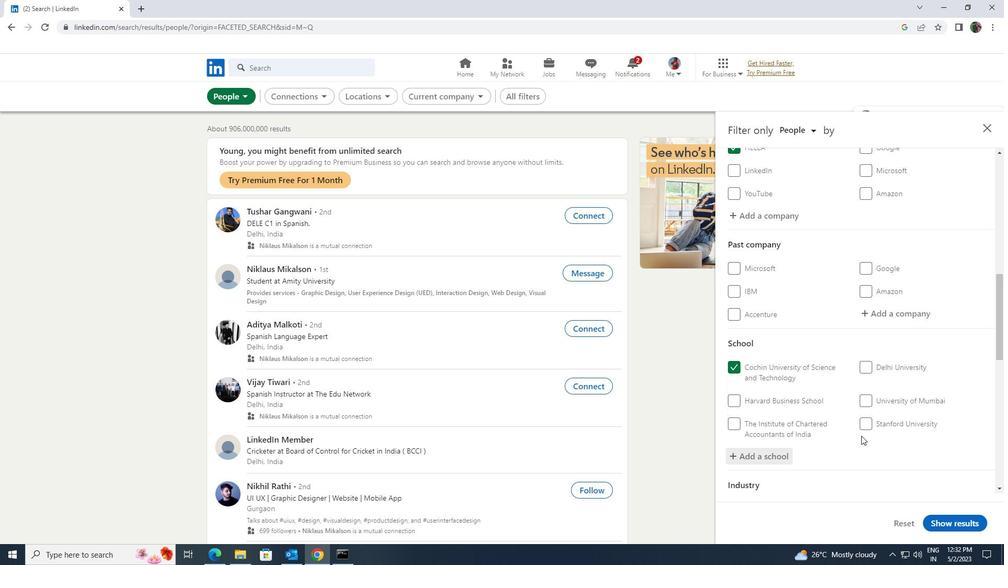 
Action: Mouse moved to (861, 436)
Screenshot: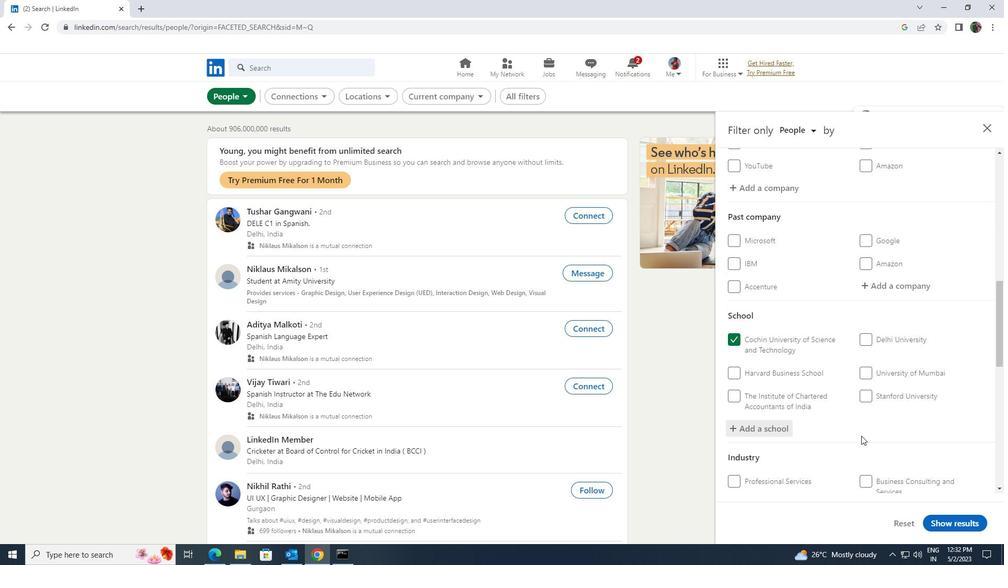 
Action: Mouse scrolled (861, 435) with delta (0, 0)
Screenshot: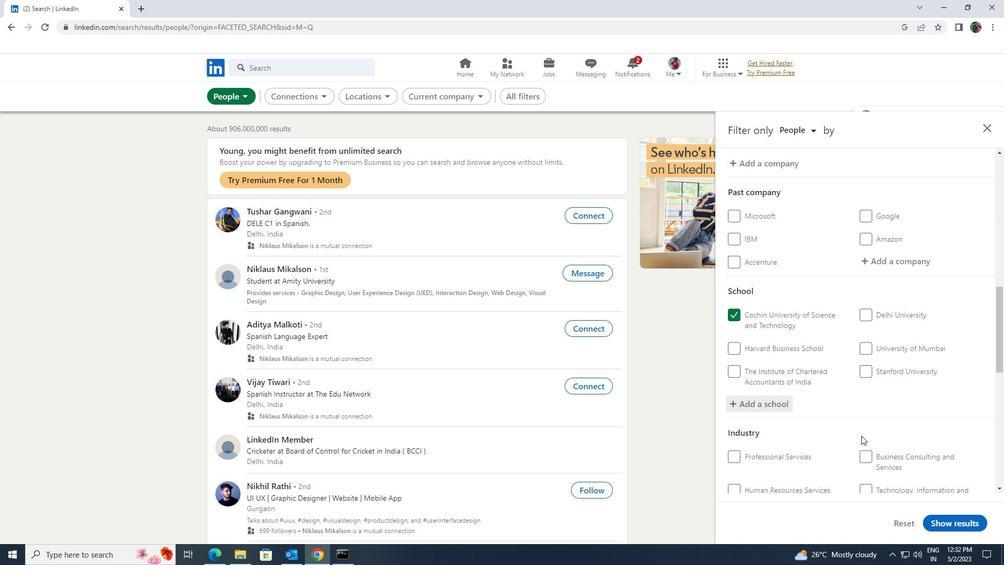 
Action: Mouse scrolled (861, 435) with delta (0, 0)
Screenshot: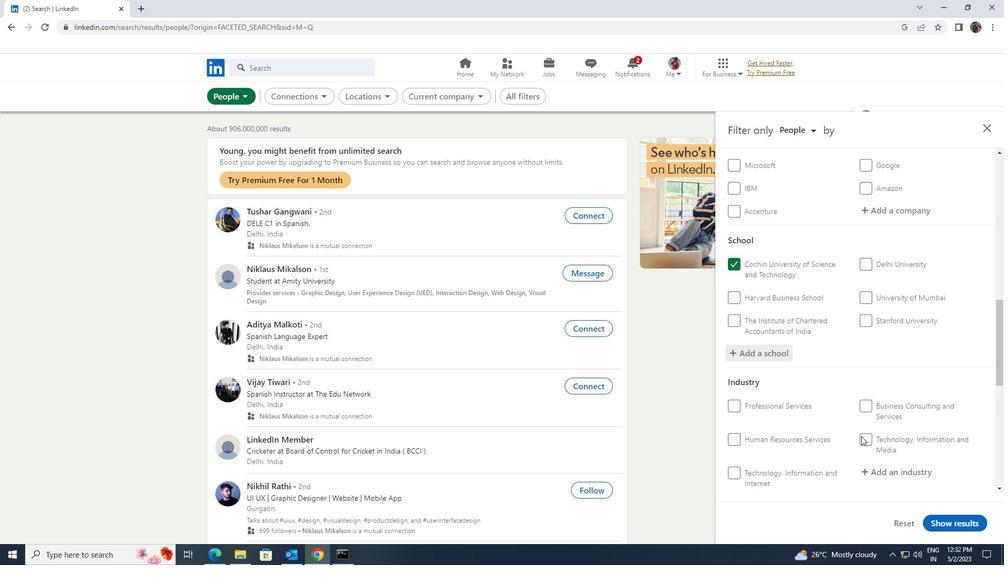 
Action: Mouse moved to (877, 418)
Screenshot: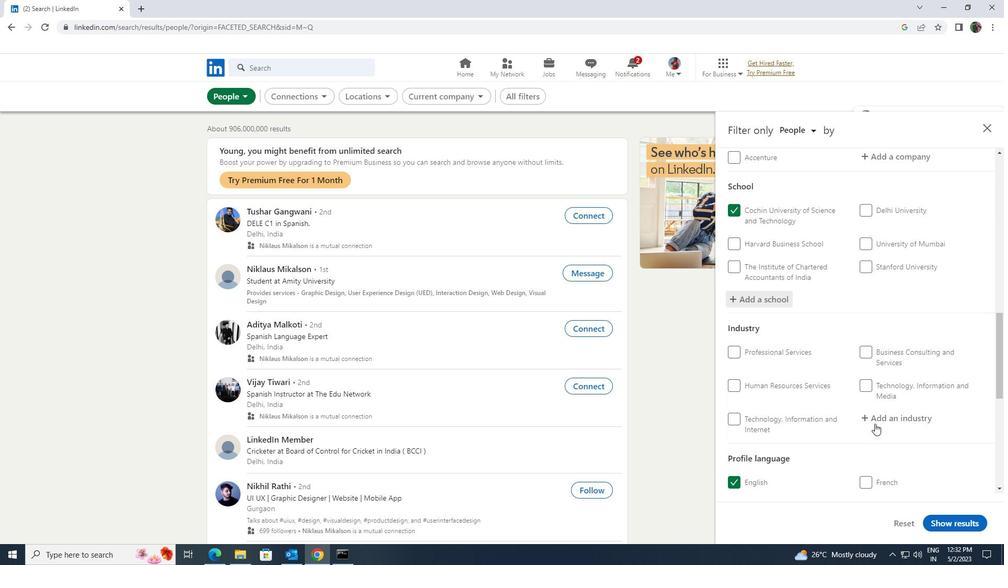 
Action: Mouse pressed left at (877, 418)
Screenshot: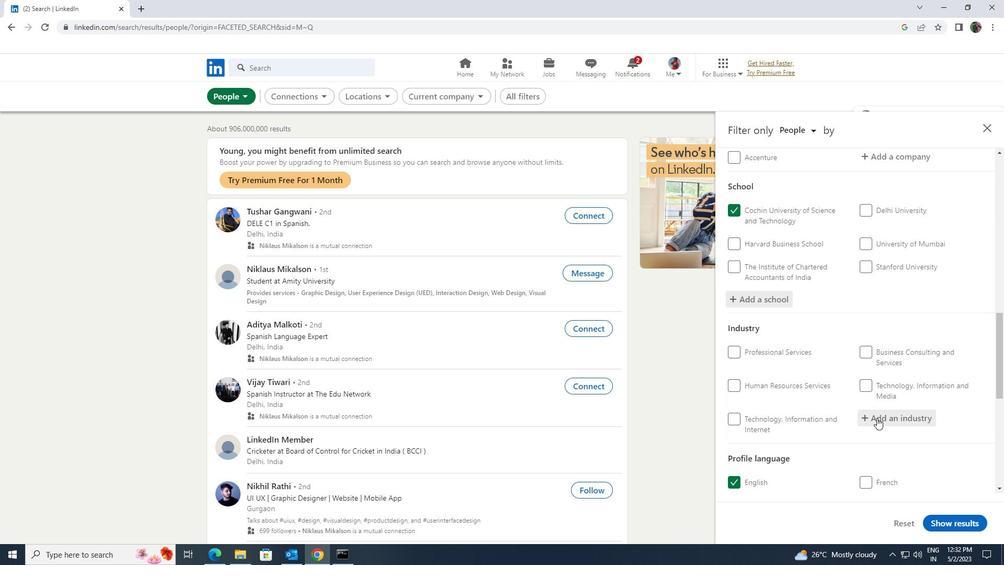 
Action: Key pressed <Key.shift><Key.shift><Key.shift><Key.shift><Key.shift><Key.shift><Key.shift>DEFENSE
Screenshot: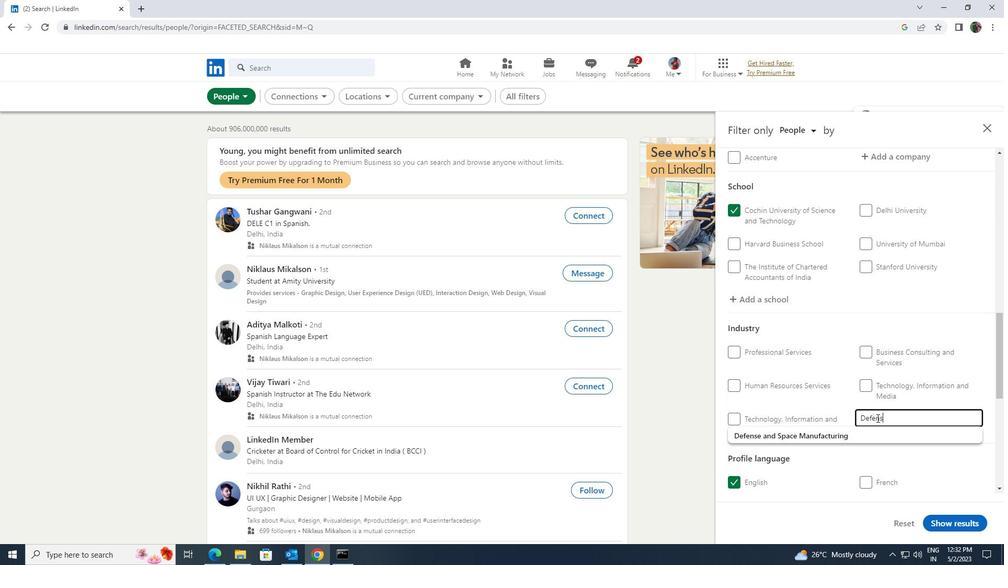 
Action: Mouse moved to (867, 429)
Screenshot: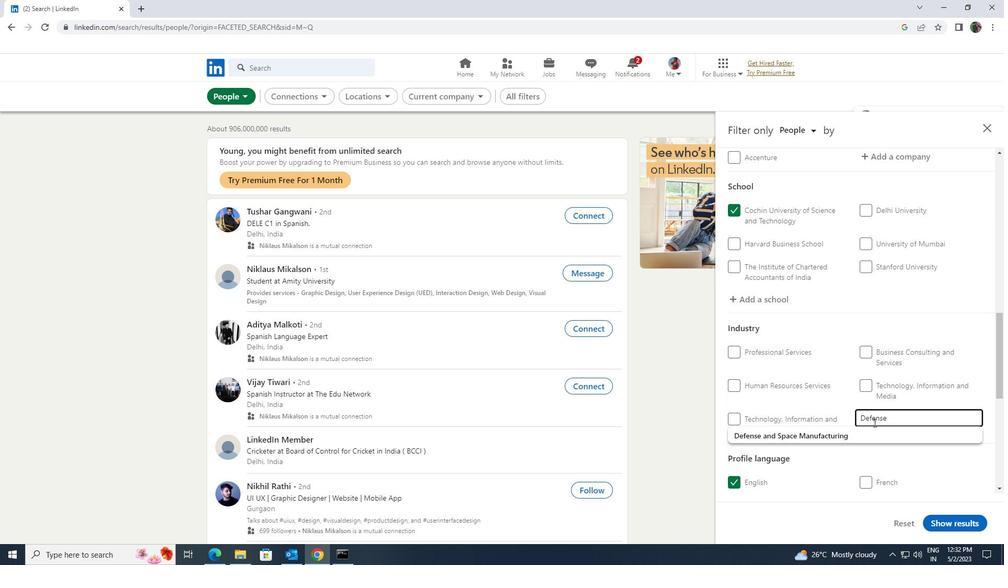 
Action: Mouse pressed left at (867, 429)
Screenshot: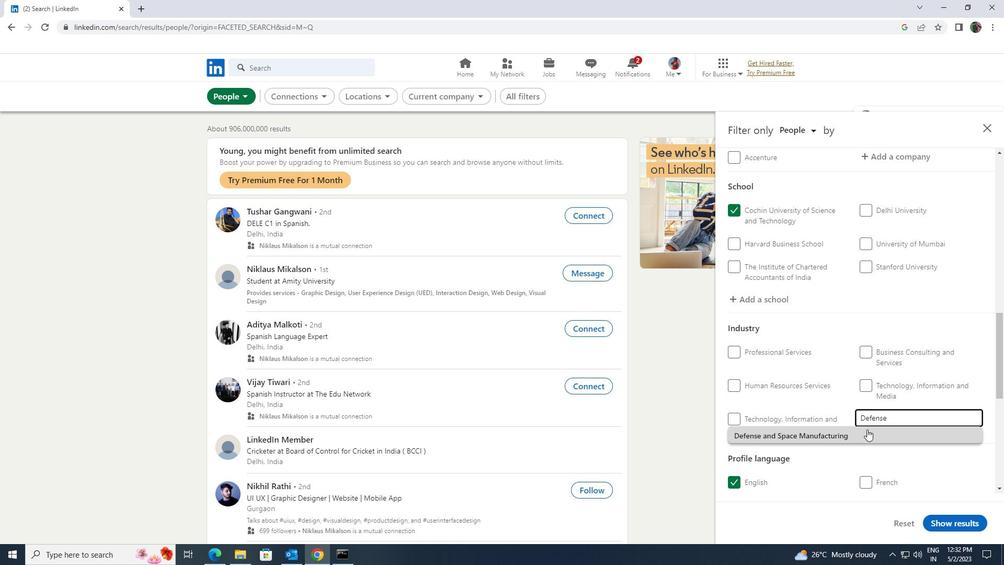 
Action: Mouse moved to (867, 429)
Screenshot: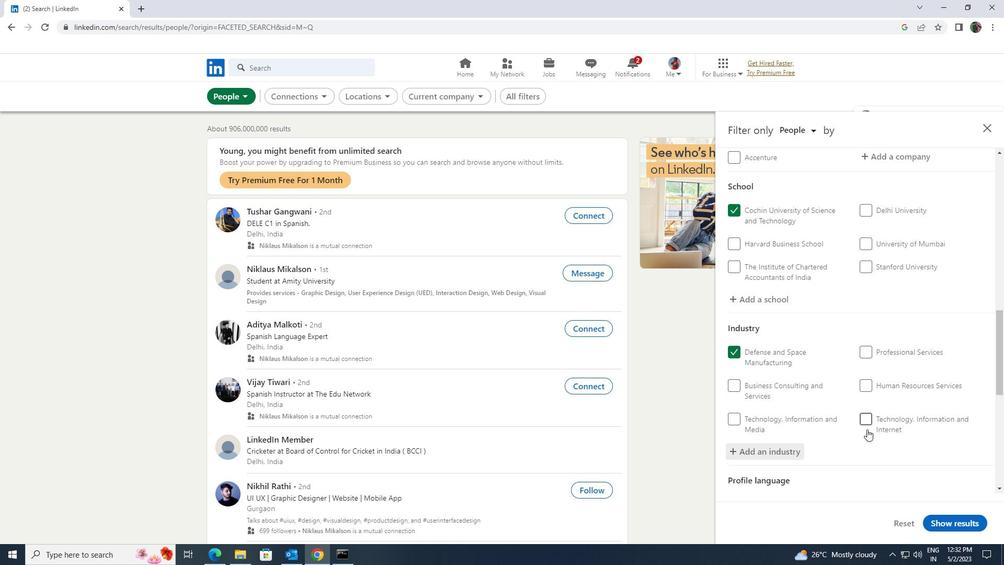 
Action: Mouse scrolled (867, 428) with delta (0, 0)
Screenshot: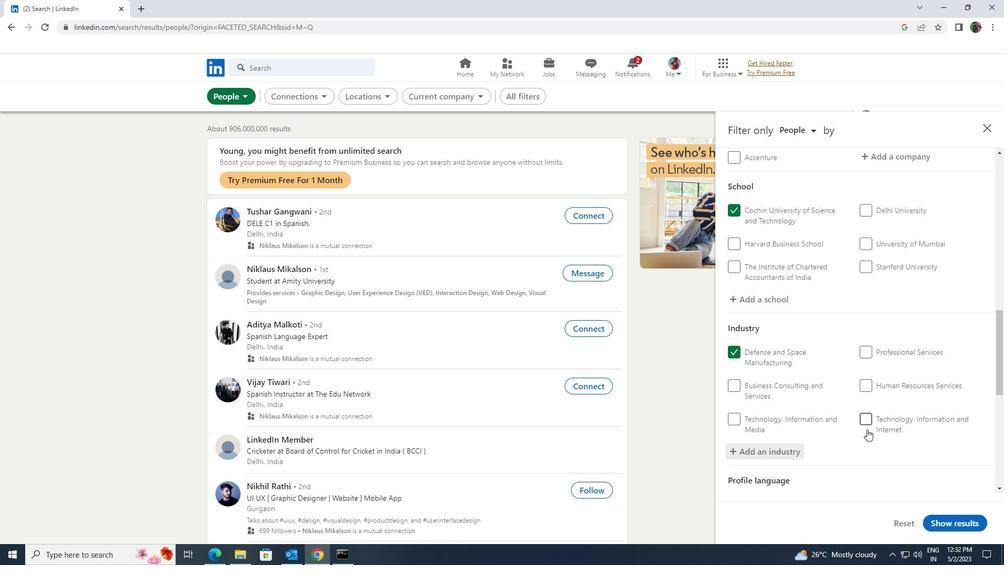
Action: Mouse scrolled (867, 428) with delta (0, 0)
Screenshot: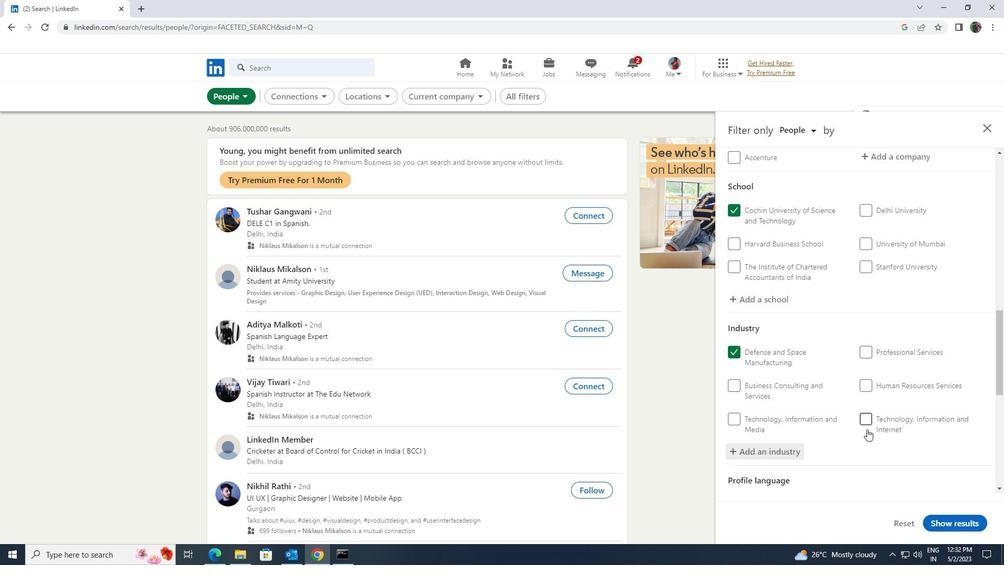 
Action: Mouse moved to (867, 429)
Screenshot: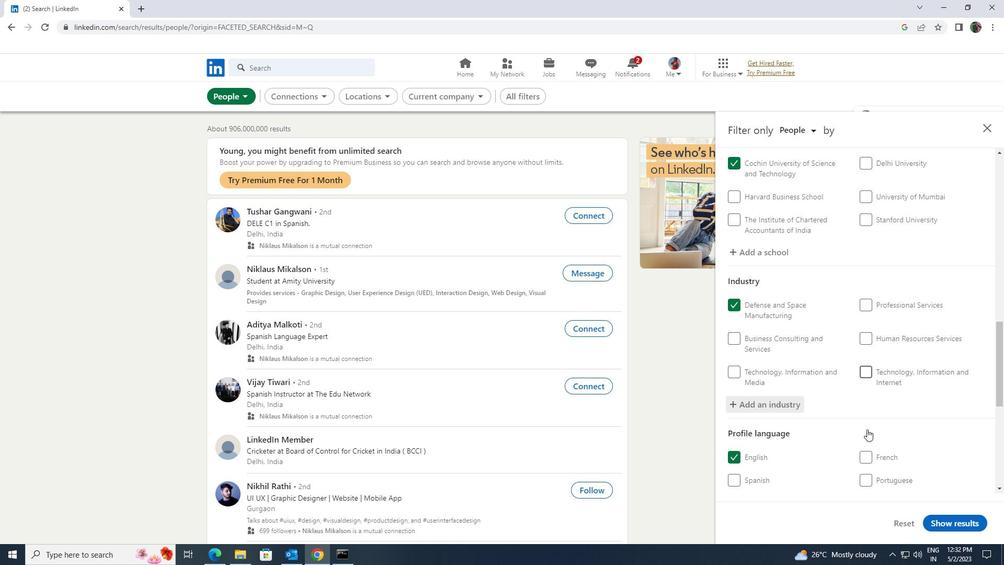 
Action: Mouse scrolled (867, 428) with delta (0, 0)
Screenshot: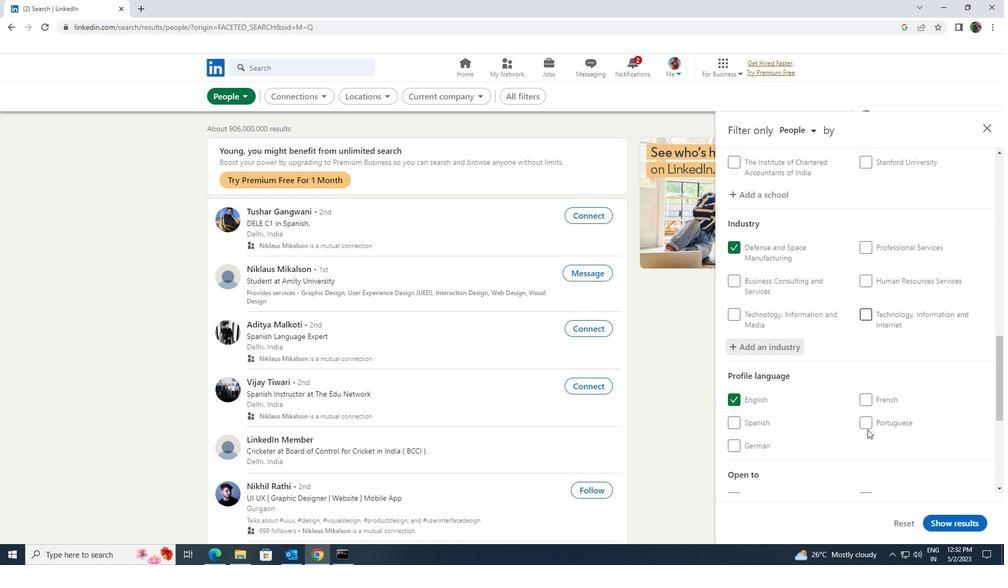 
Action: Mouse scrolled (867, 428) with delta (0, 0)
Screenshot: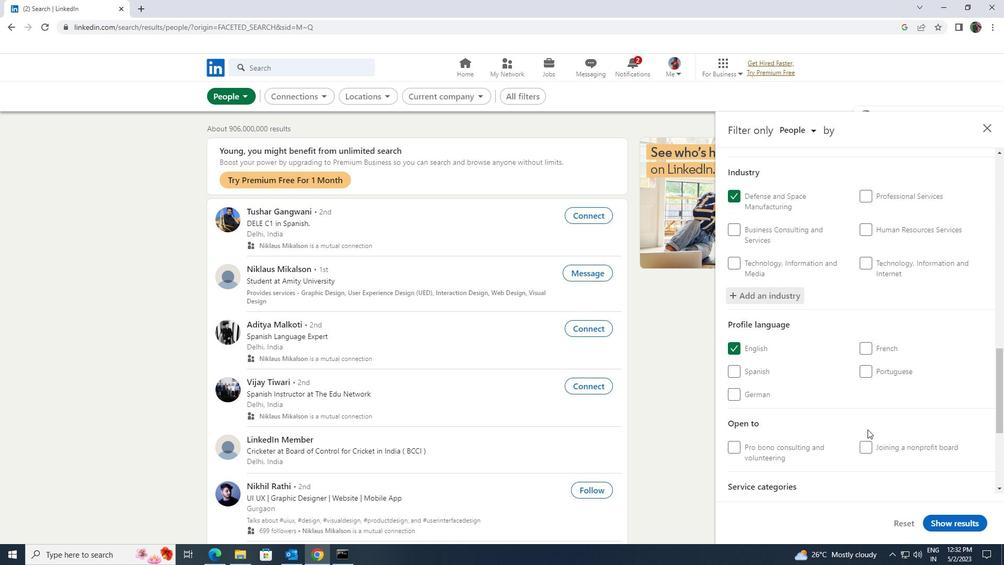 
Action: Mouse scrolled (867, 428) with delta (0, 0)
Screenshot: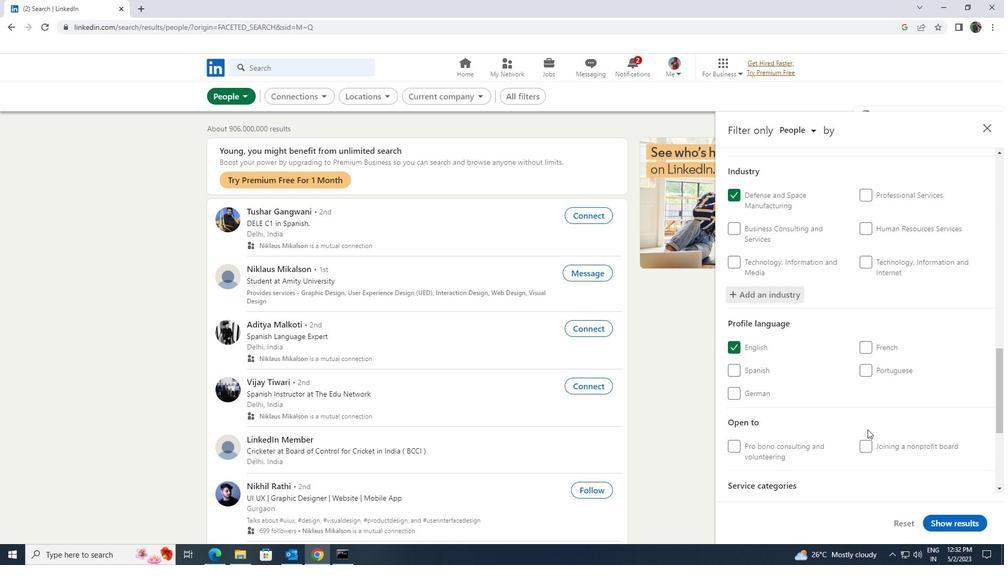 
Action: Mouse scrolled (867, 428) with delta (0, 0)
Screenshot: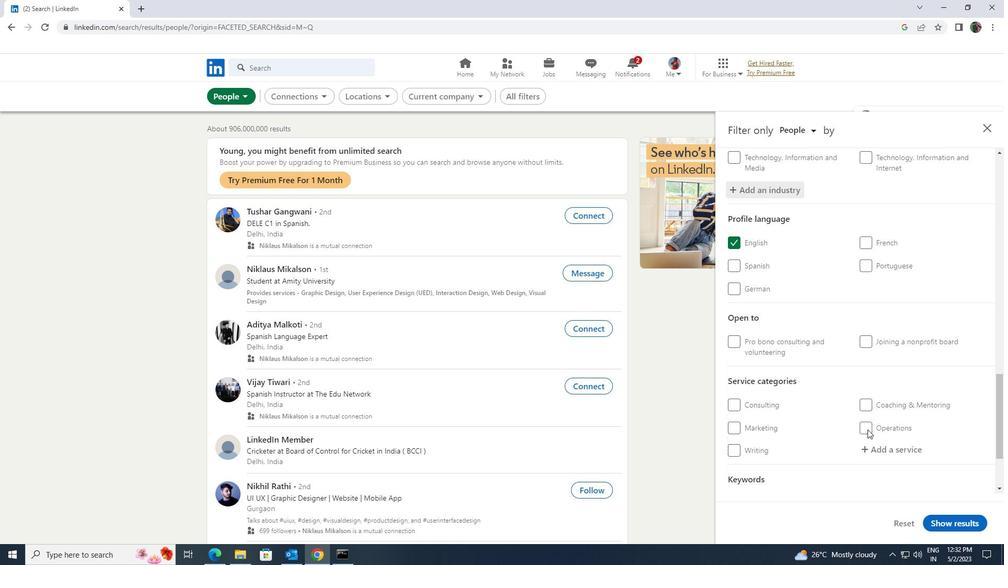 
Action: Mouse moved to (879, 402)
Screenshot: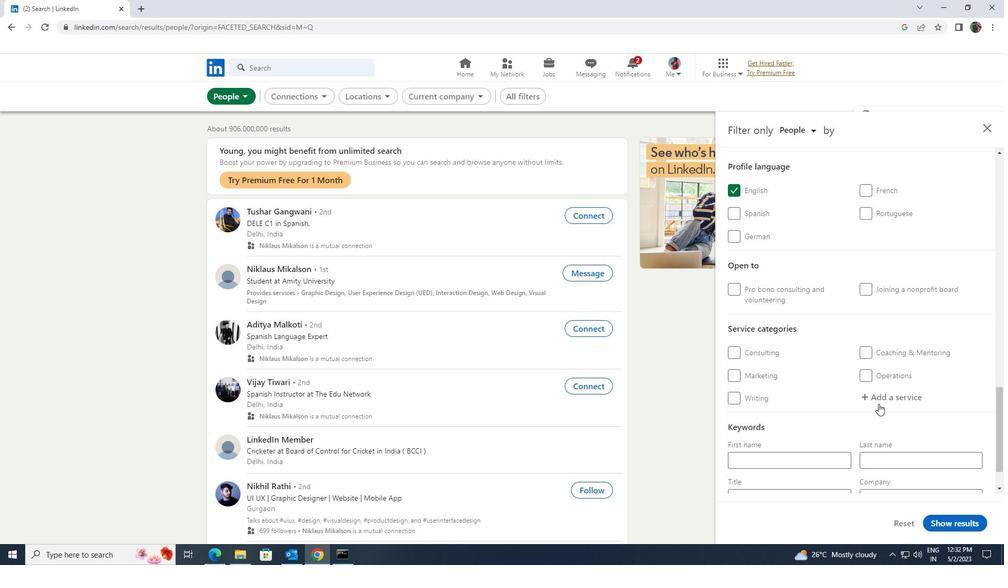 
Action: Mouse pressed left at (879, 402)
Screenshot: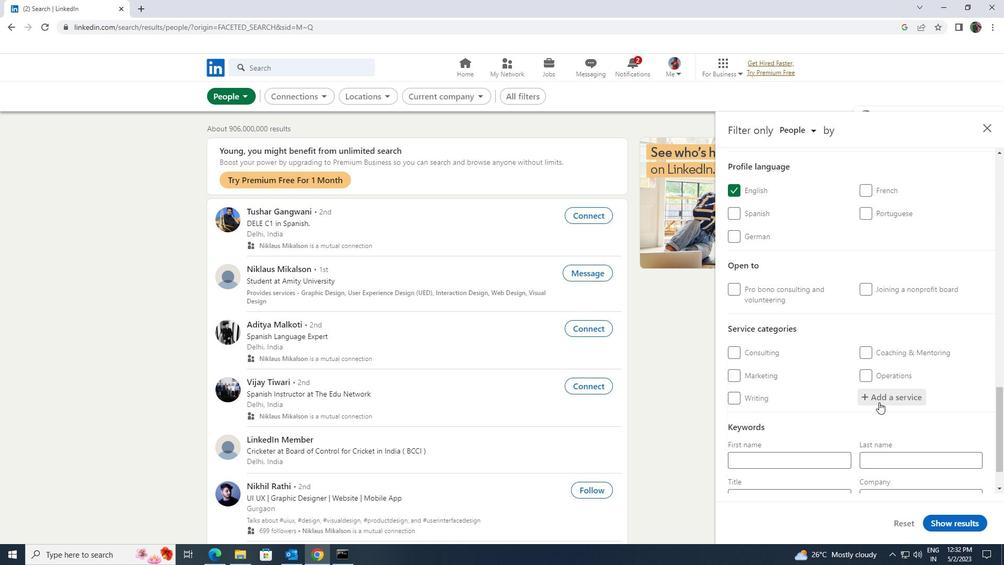 
Action: Key pressed <Key.shift><Key.shift><Key.shift><Key.shift><Key.shift><Key.shift><Key.shift><Key.shift><Key.shift><Key.shift><Key.shift><Key.shift>CYBERSECU
Screenshot: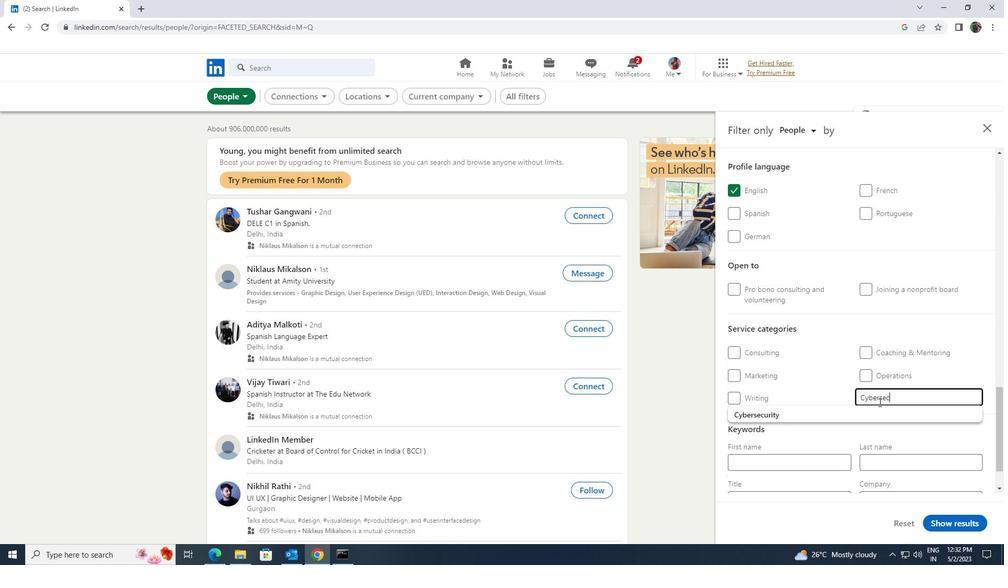 
Action: Mouse moved to (873, 409)
Screenshot: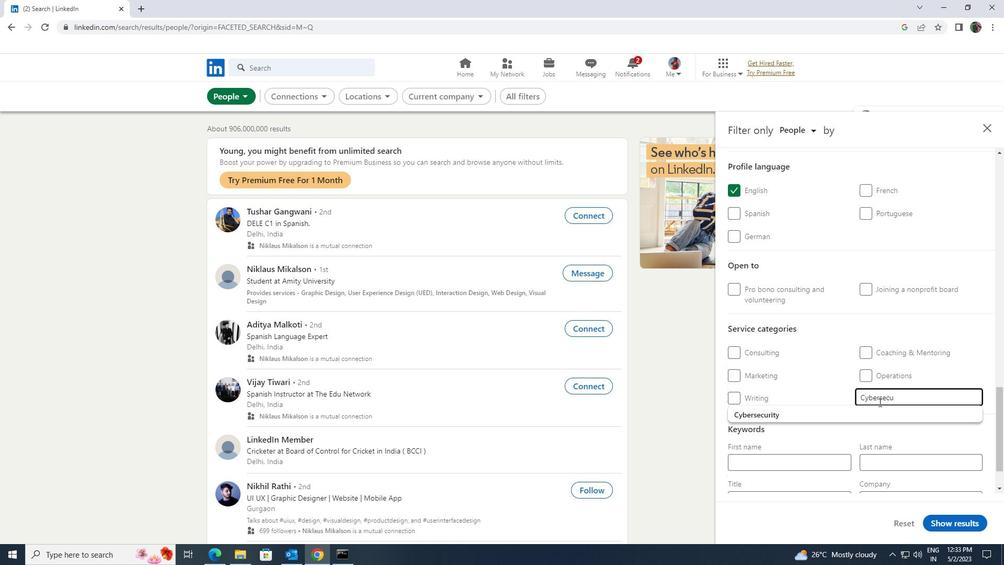 
Action: Mouse pressed left at (873, 409)
Screenshot: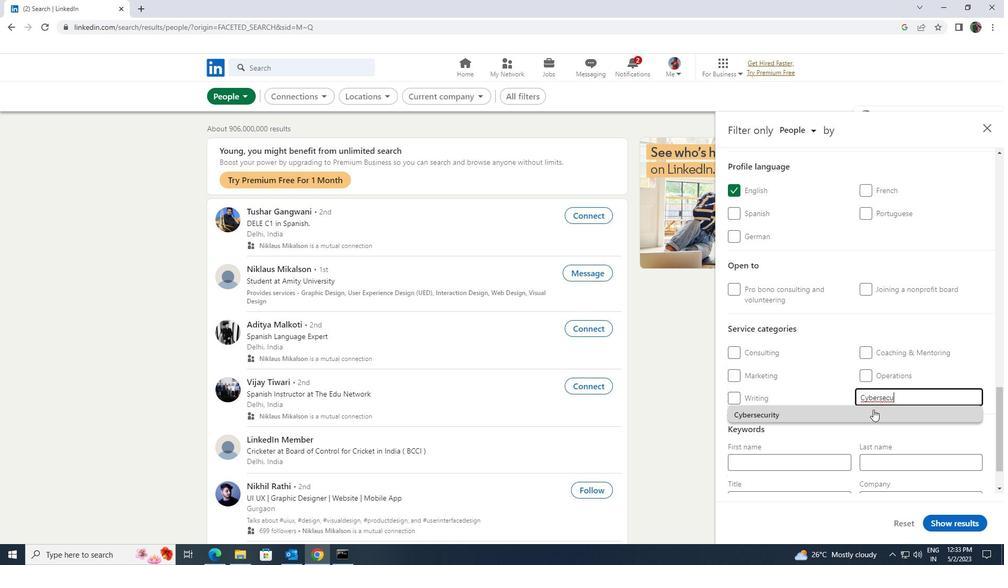 
Action: Mouse moved to (868, 412)
Screenshot: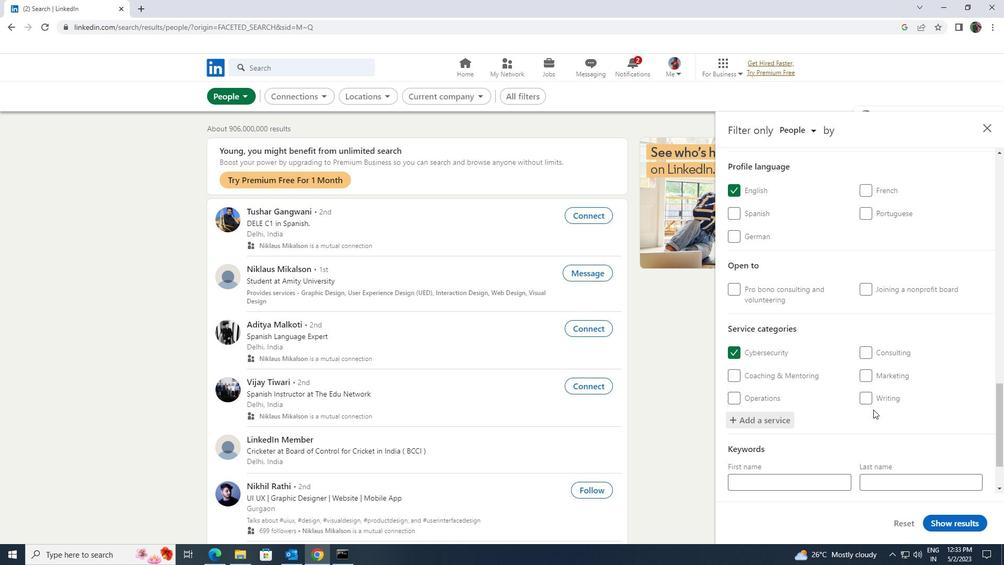 
Action: Mouse scrolled (868, 412) with delta (0, 0)
Screenshot: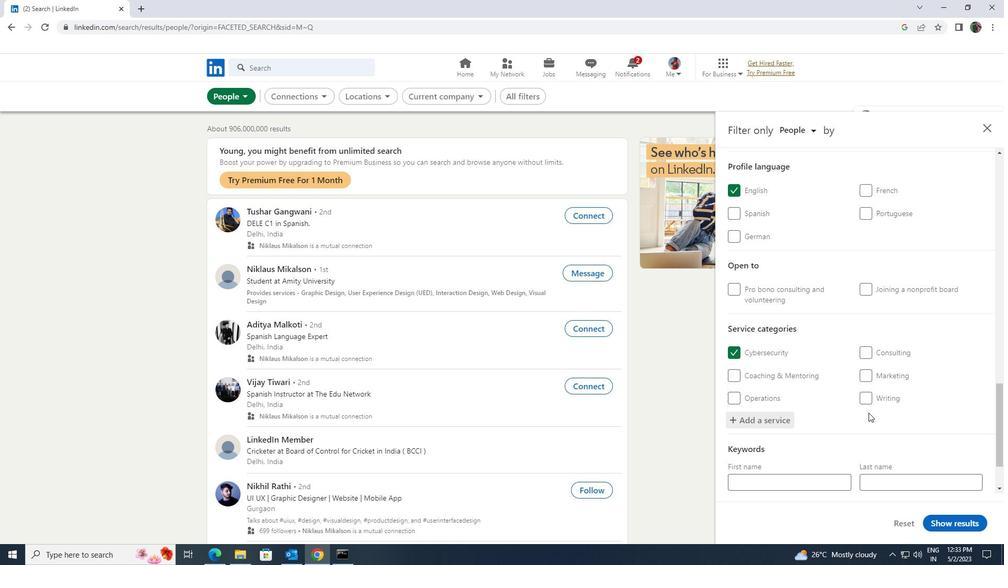 
Action: Mouse scrolled (868, 412) with delta (0, 0)
Screenshot: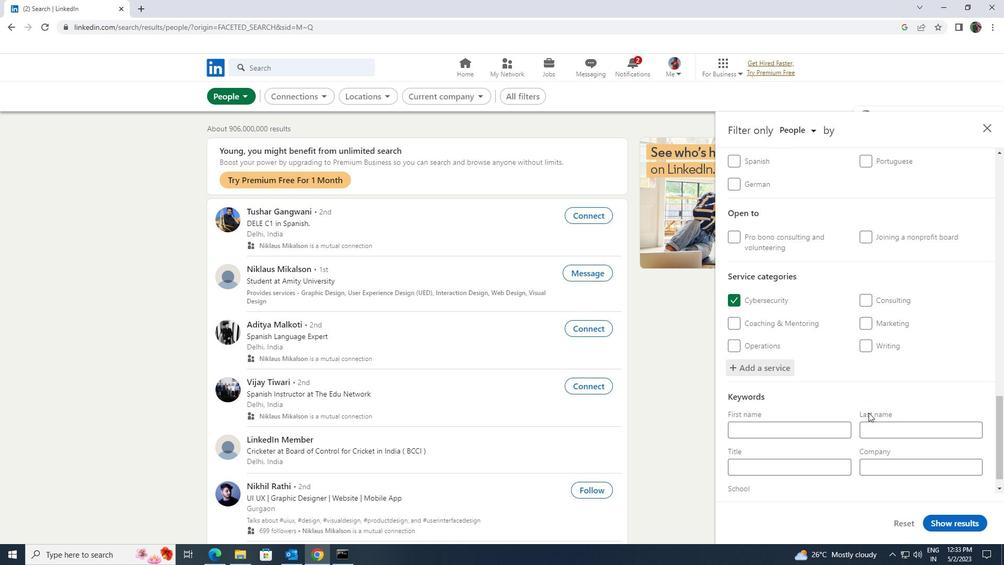 
Action: Mouse moved to (833, 444)
Screenshot: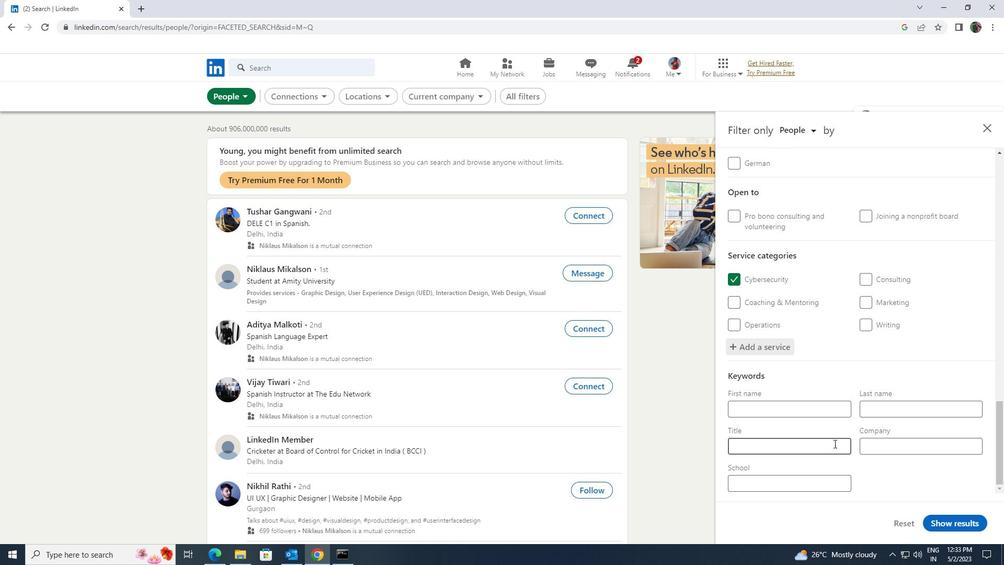 
Action: Mouse pressed left at (833, 444)
Screenshot: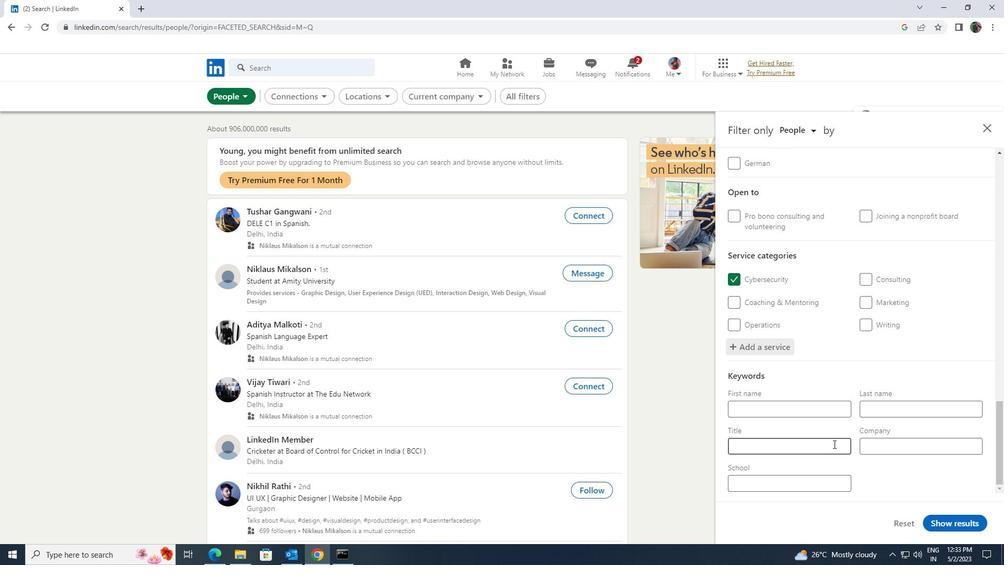 
Action: Key pressed <Key.shift><Key.shift><Key.shift><Key.shift><Key.shift><Key.shift><Key.shift><Key.shift><Key.shift><Key.shift><Key.shift><Key.shift><Key.shift>EXECUTIVE<Key.space><Key.shift><Key.shift><Key.shift><Key.shift><Key.shift><Key.shift><Key.shift><Key.shift><Key.shift><Key.shift><Key.shift><Key.shift><Key.shift><Key.shift><Key.shift><Key.shift><Key.shift><Key.shift><Key.shift><Key.shift><Key.shift>ASSISTANT
Screenshot: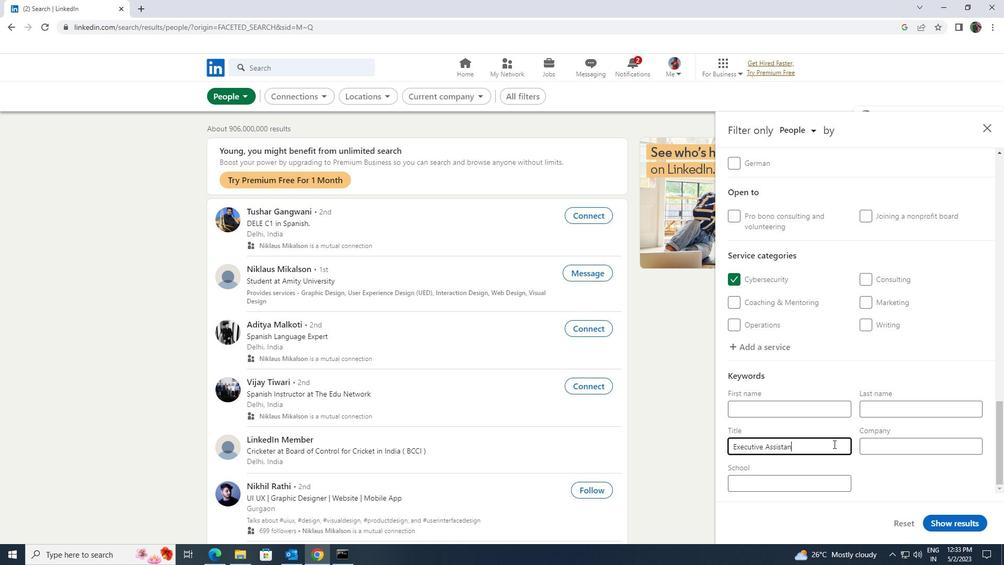 
Action: Mouse moved to (943, 518)
Screenshot: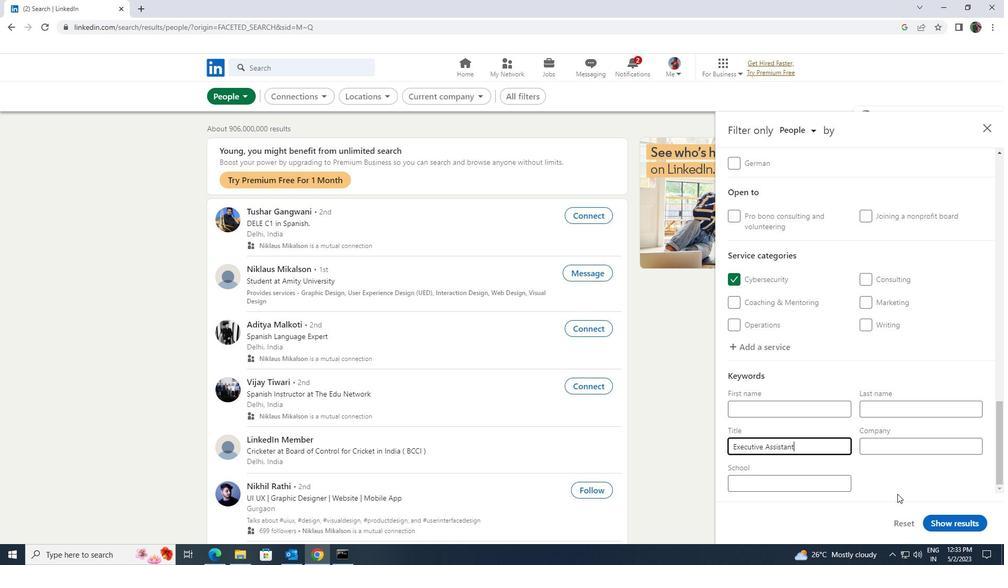
Action: Mouse pressed left at (943, 518)
Screenshot: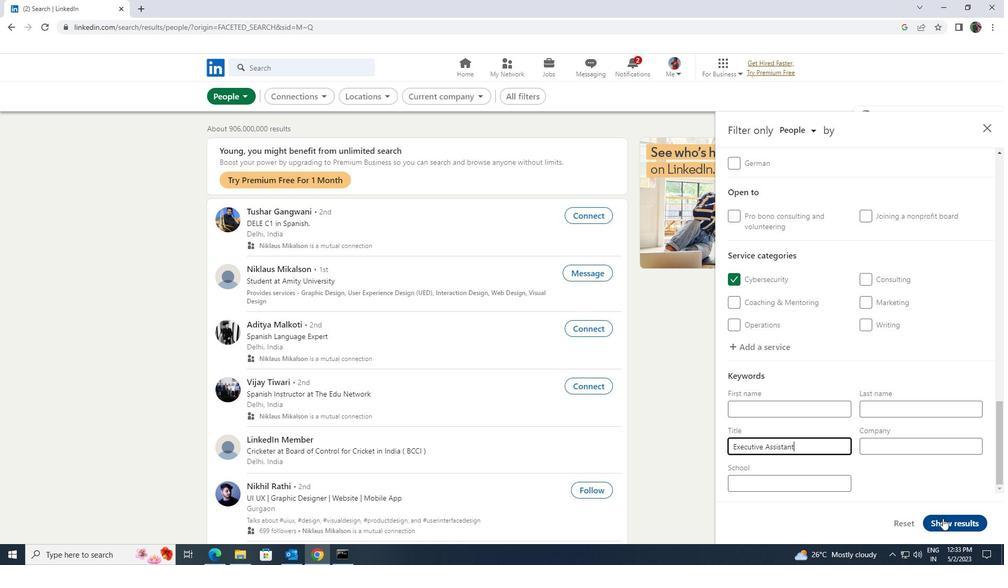 
Action: Mouse moved to (943, 518)
Screenshot: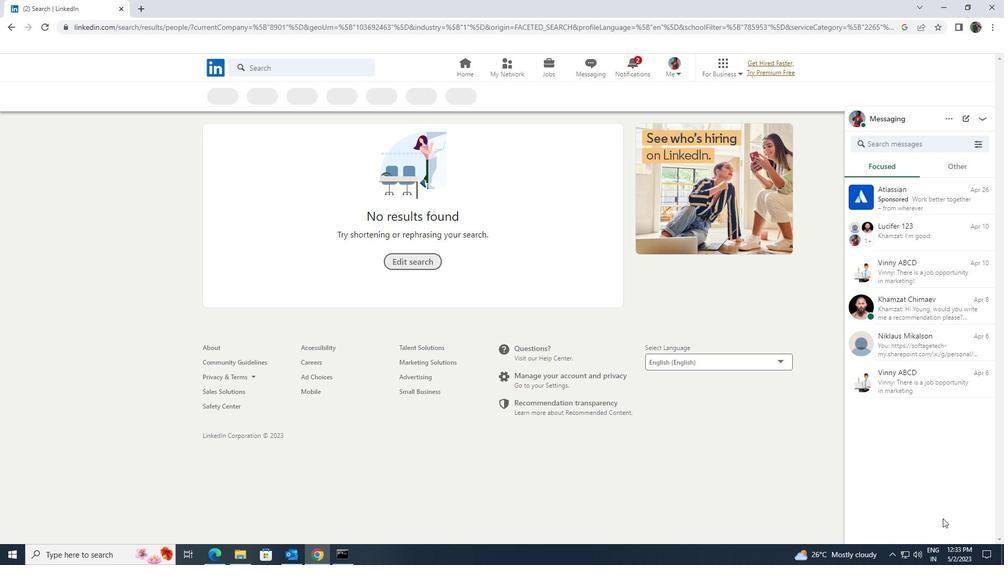 
